 Task: Find connections with filter location Quanzhou with filter topic #Travellingwith filter profile language Spanish with filter current company Accelya Group with filter school B. M. S. College of Engineering with filter industry Tobacco Manufacturing with filter service category iOS Development with filter keywords title Director of Inside Sales
Action: Mouse moved to (151, 216)
Screenshot: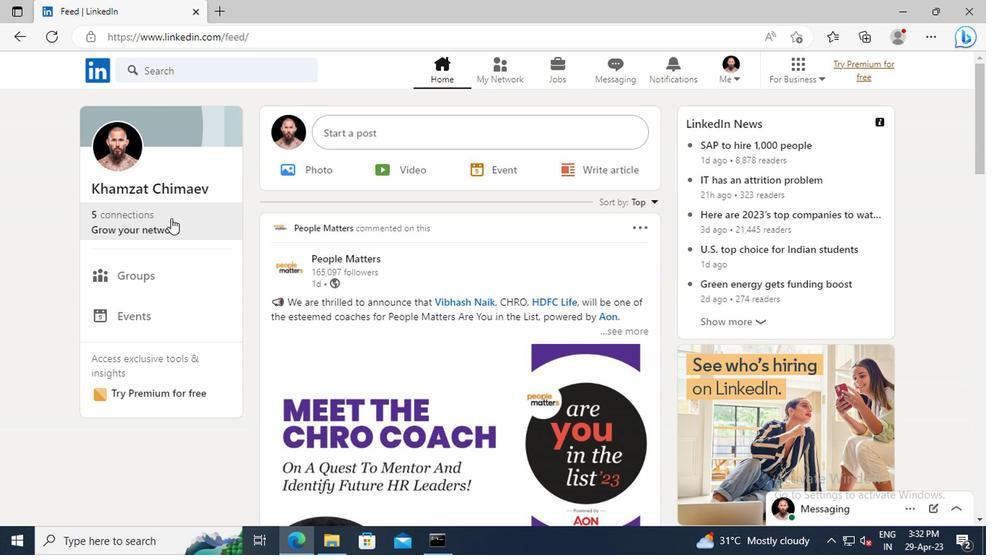 
Action: Mouse pressed left at (151, 216)
Screenshot: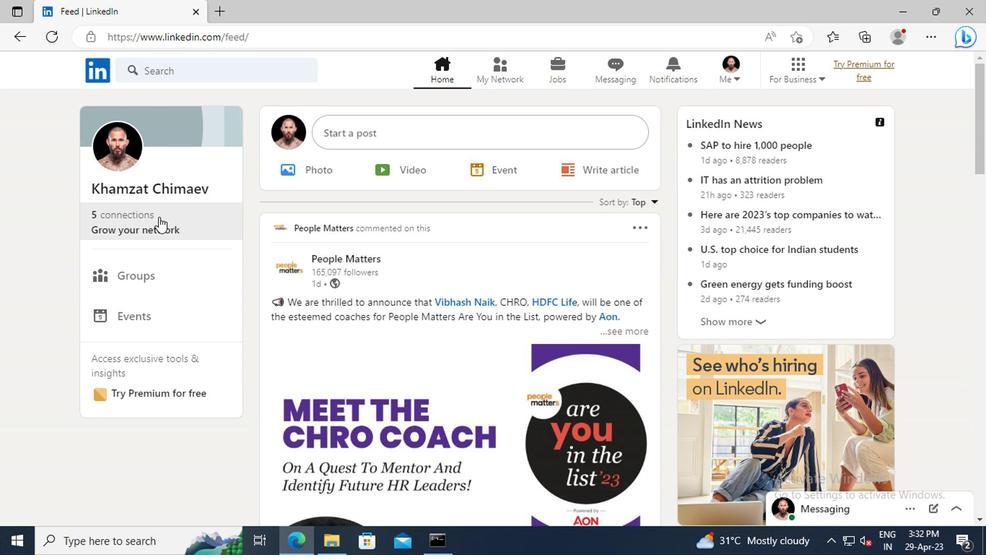 
Action: Mouse moved to (160, 155)
Screenshot: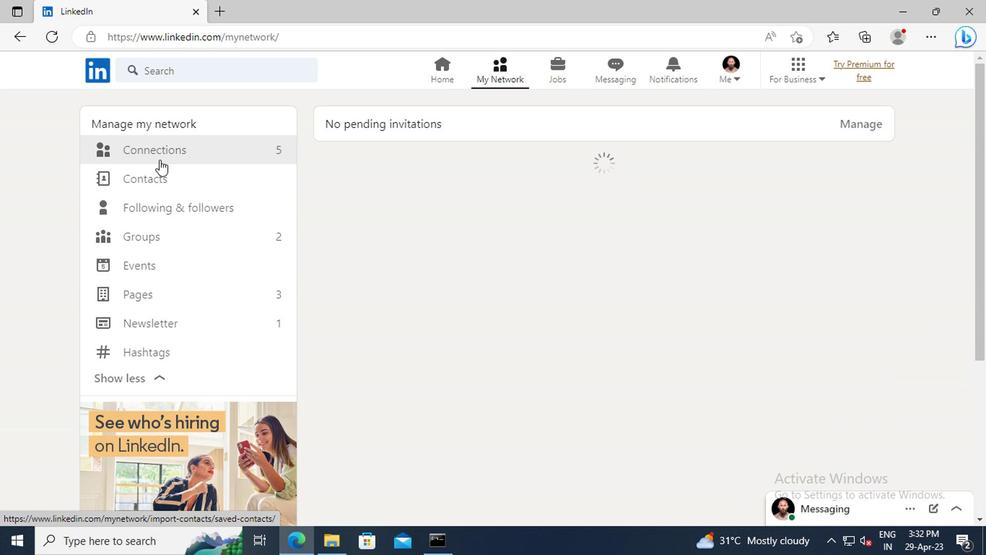 
Action: Mouse pressed left at (160, 155)
Screenshot: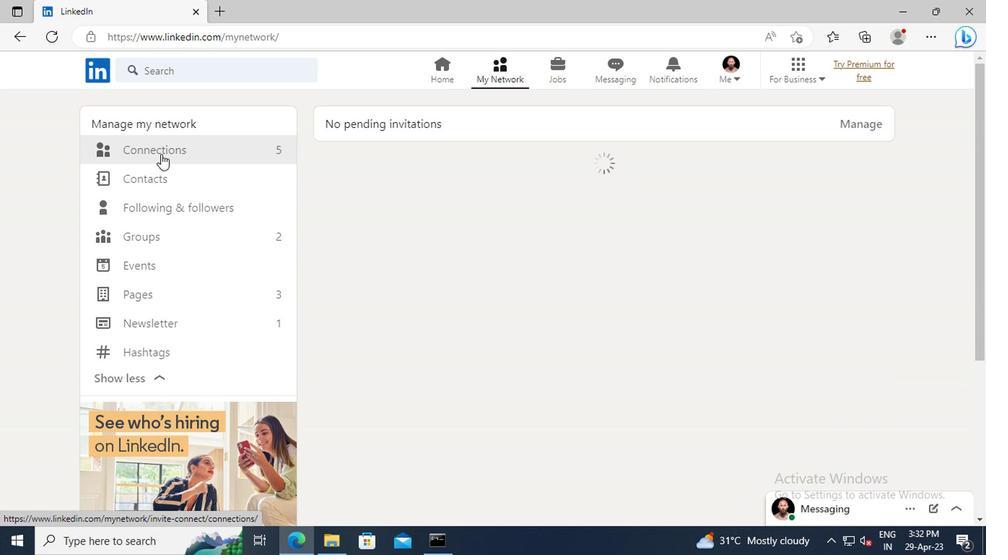 
Action: Mouse moved to (572, 151)
Screenshot: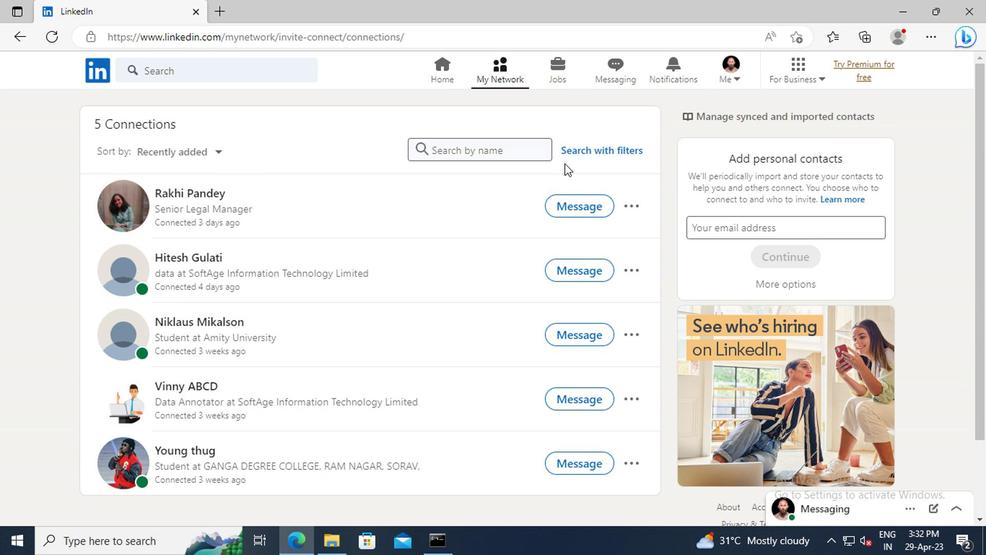 
Action: Mouse pressed left at (572, 151)
Screenshot: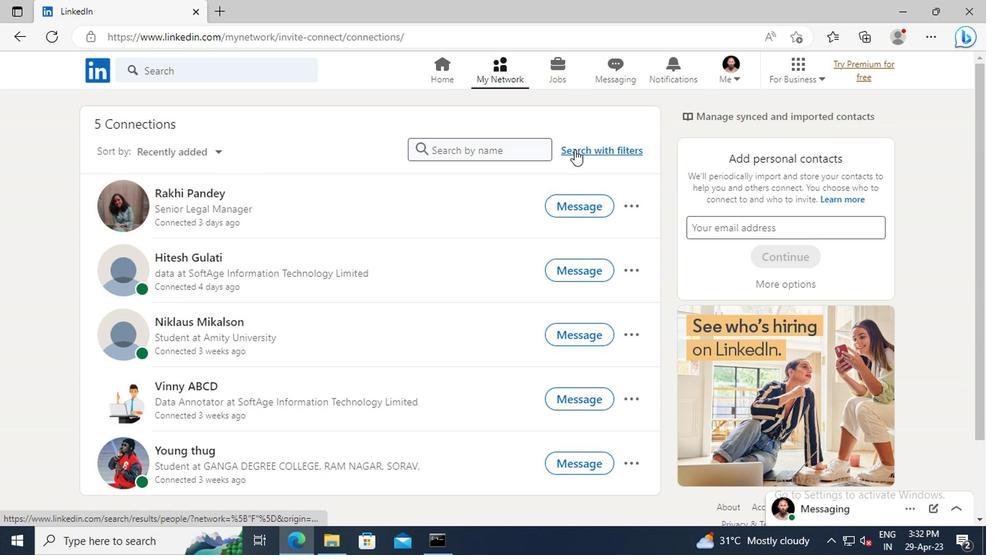 
Action: Mouse moved to (547, 113)
Screenshot: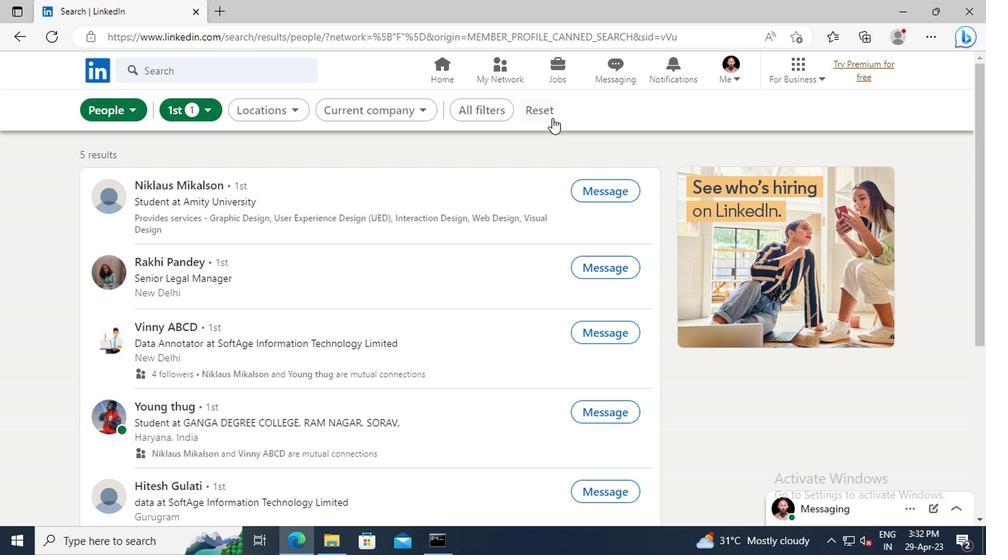 
Action: Mouse pressed left at (547, 113)
Screenshot: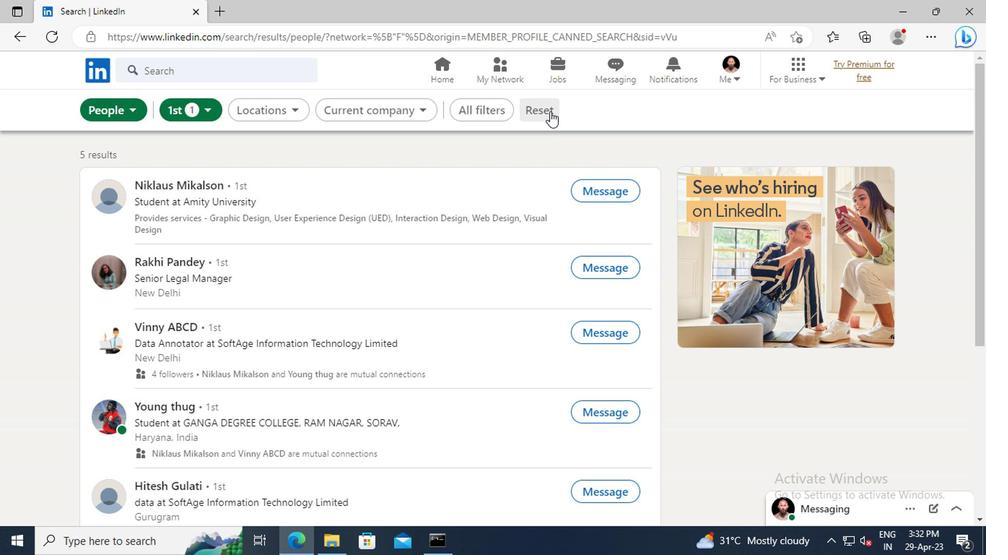
Action: Mouse moved to (521, 113)
Screenshot: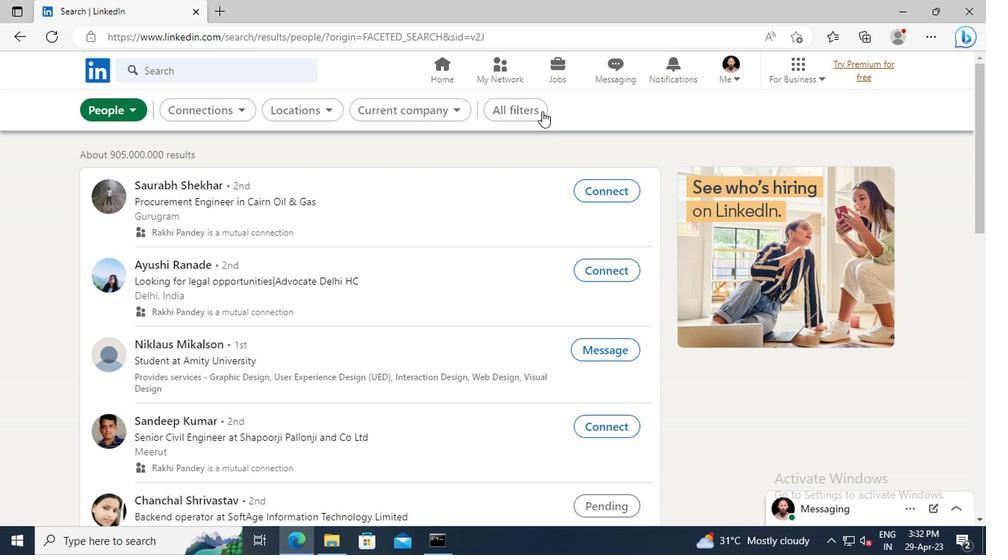 
Action: Mouse pressed left at (521, 113)
Screenshot: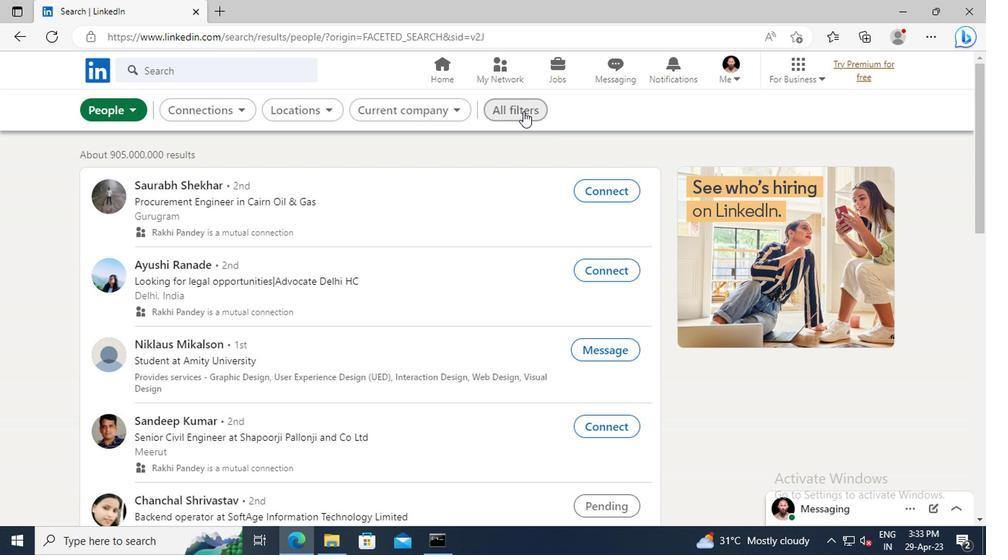 
Action: Mouse moved to (851, 249)
Screenshot: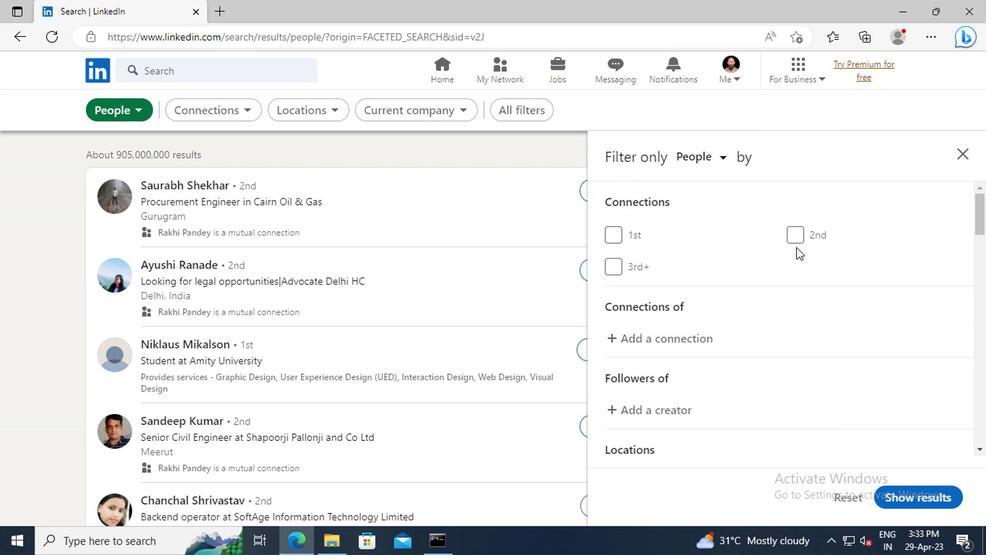 
Action: Mouse scrolled (851, 249) with delta (0, 0)
Screenshot: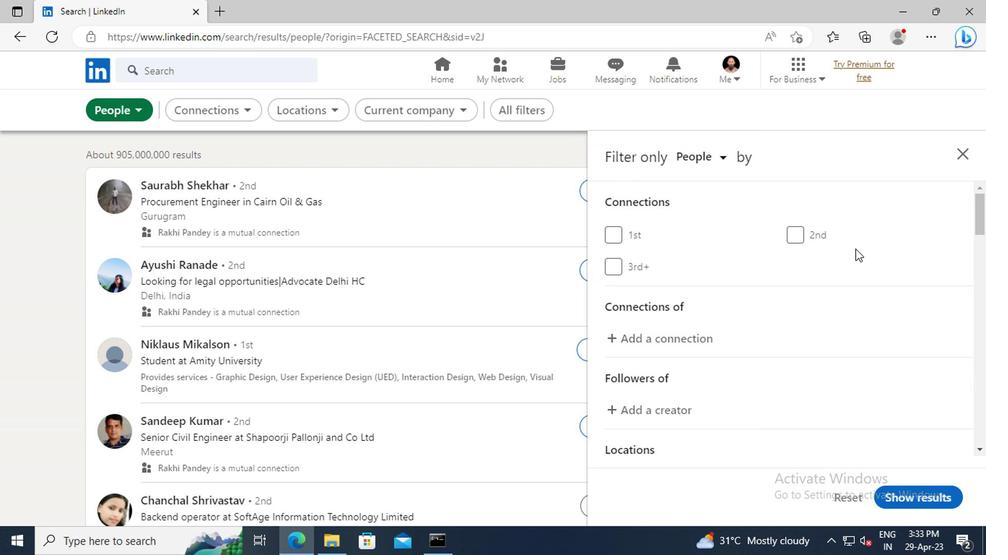 
Action: Mouse scrolled (851, 249) with delta (0, 0)
Screenshot: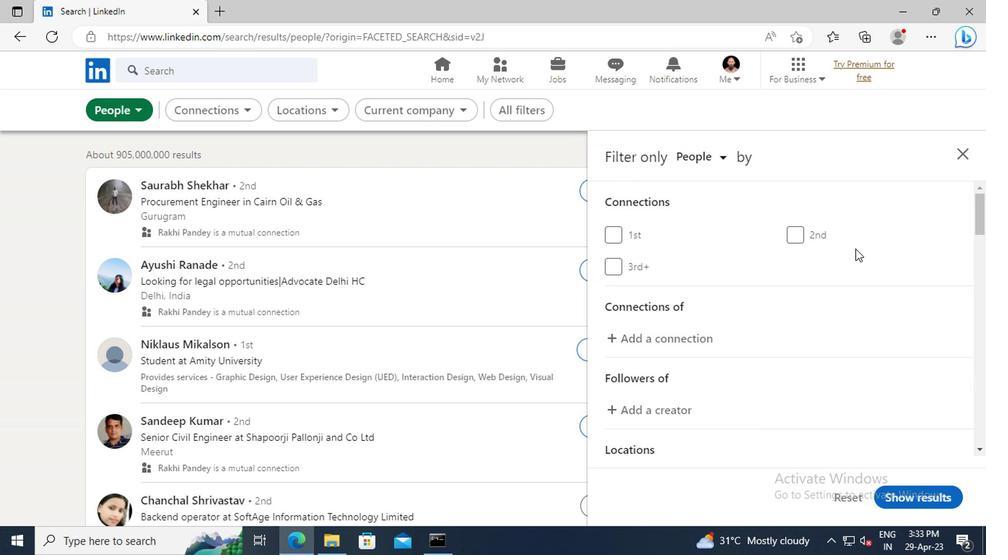 
Action: Mouse scrolled (851, 249) with delta (0, 0)
Screenshot: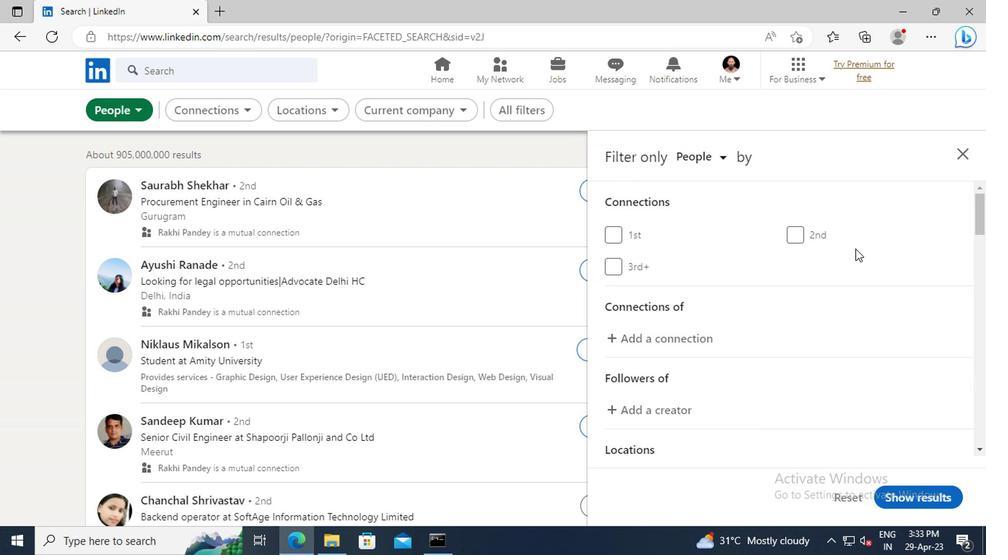 
Action: Mouse scrolled (851, 249) with delta (0, 0)
Screenshot: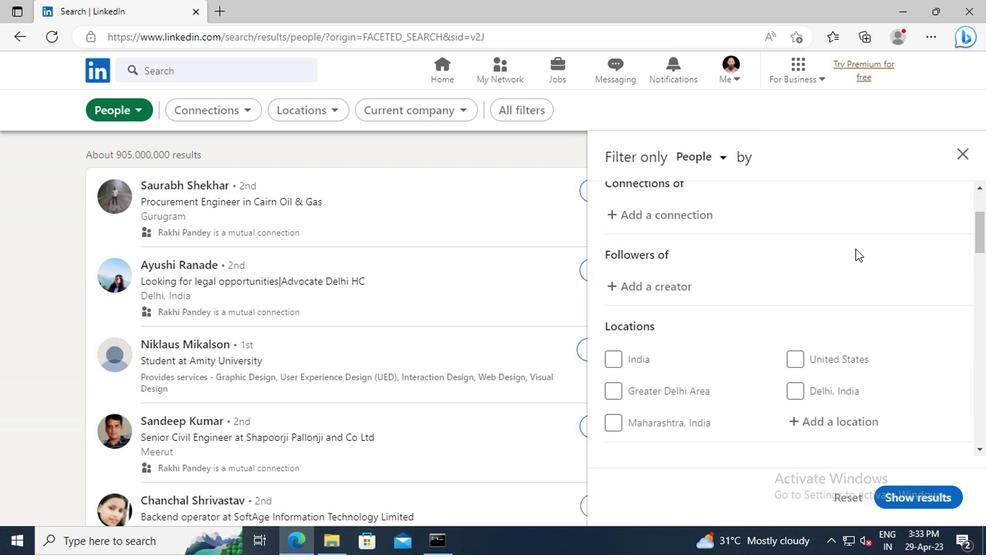 
Action: Mouse scrolled (851, 249) with delta (0, 0)
Screenshot: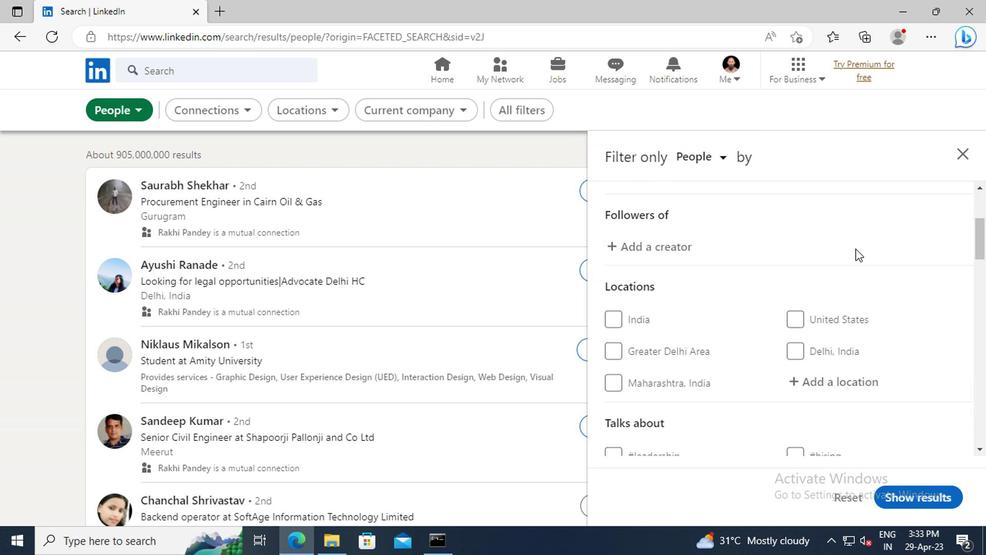 
Action: Mouse scrolled (851, 249) with delta (0, 0)
Screenshot: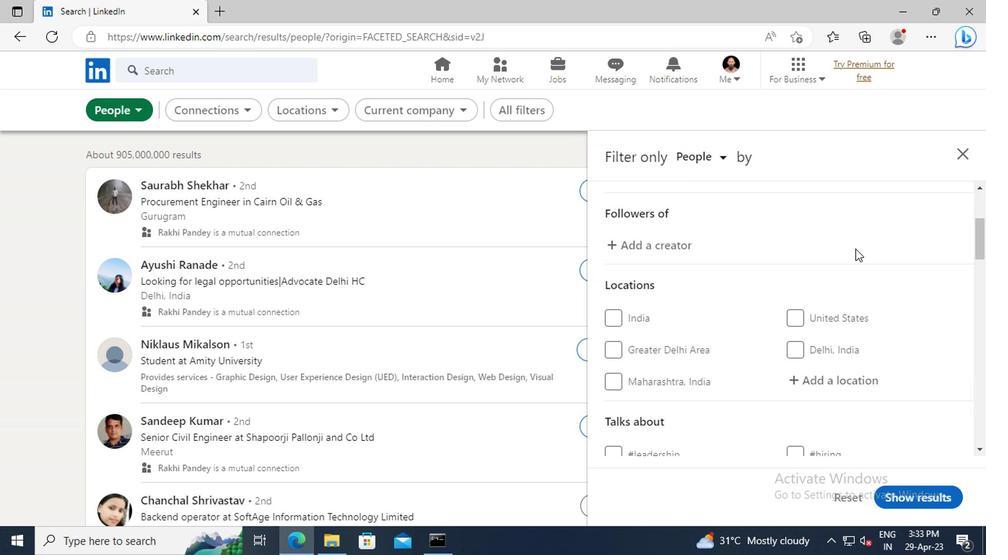 
Action: Mouse moved to (842, 294)
Screenshot: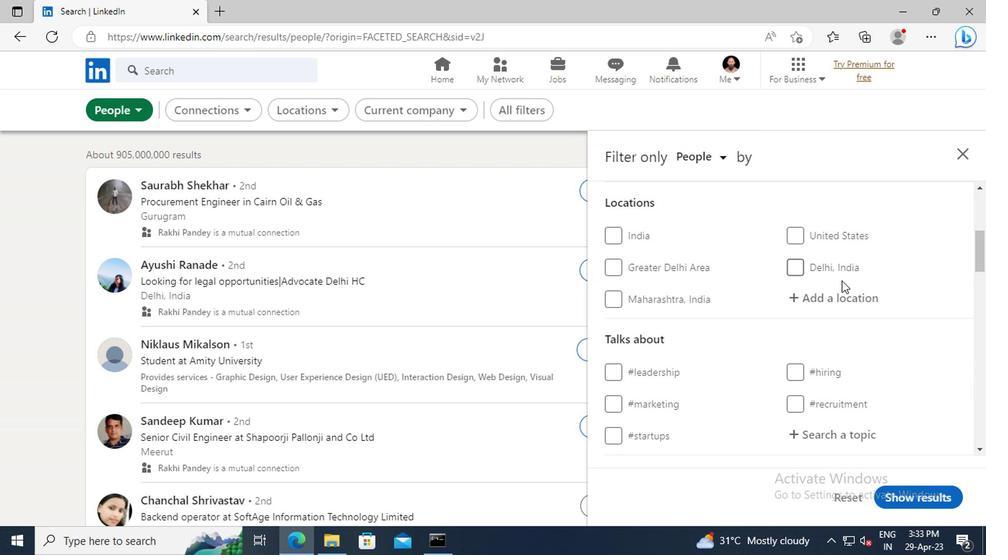 
Action: Mouse pressed left at (842, 294)
Screenshot: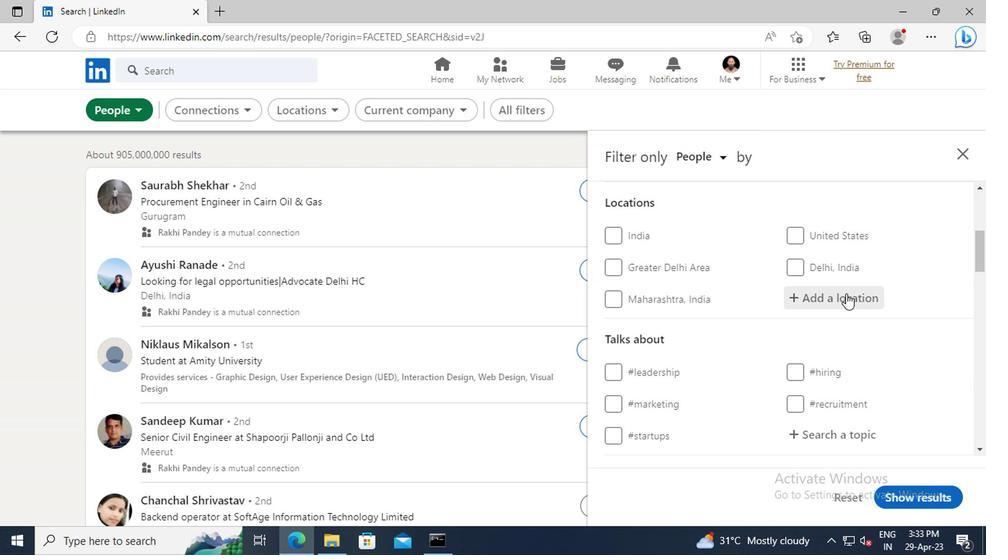 
Action: Key pressed <Key.shift>QUANZHOU
Screenshot: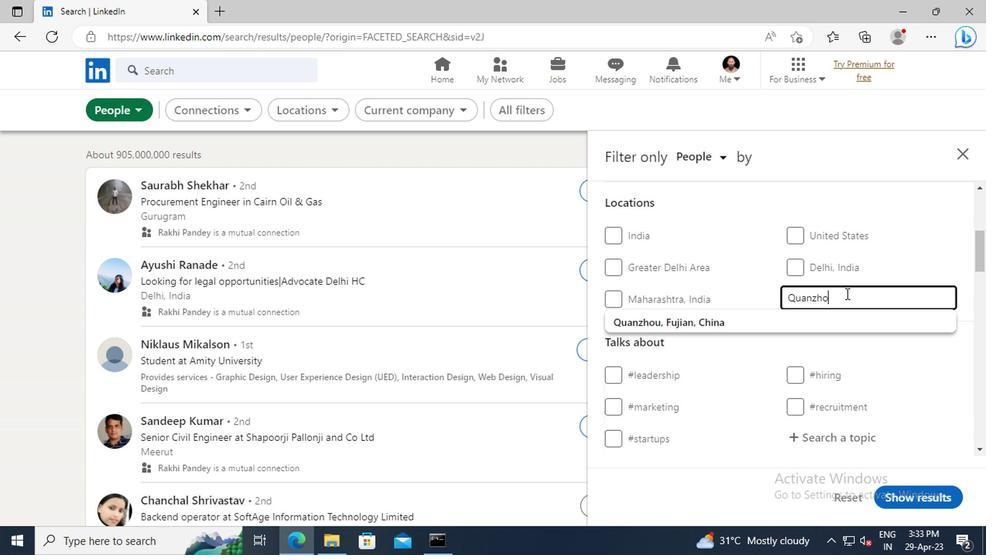 
Action: Mouse moved to (817, 323)
Screenshot: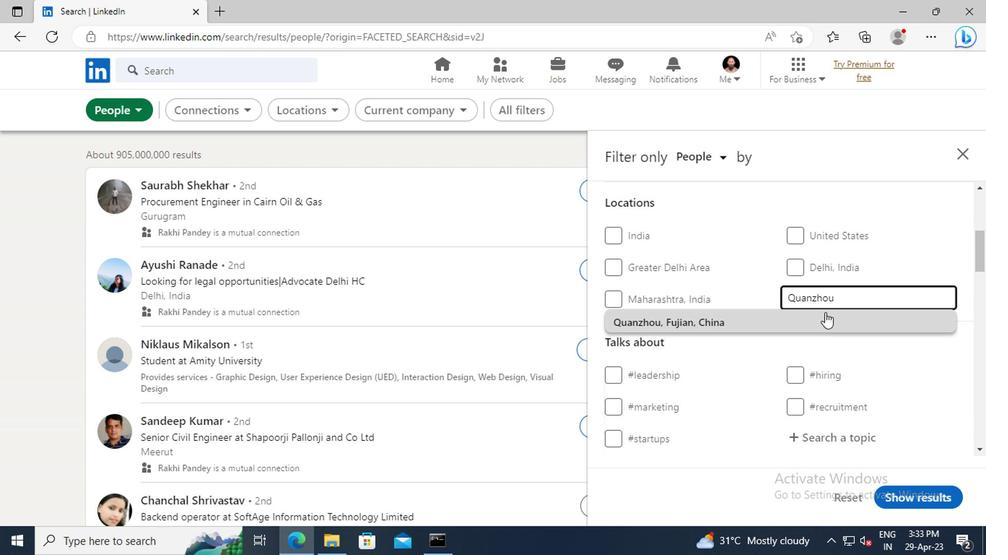 
Action: Mouse pressed left at (817, 323)
Screenshot: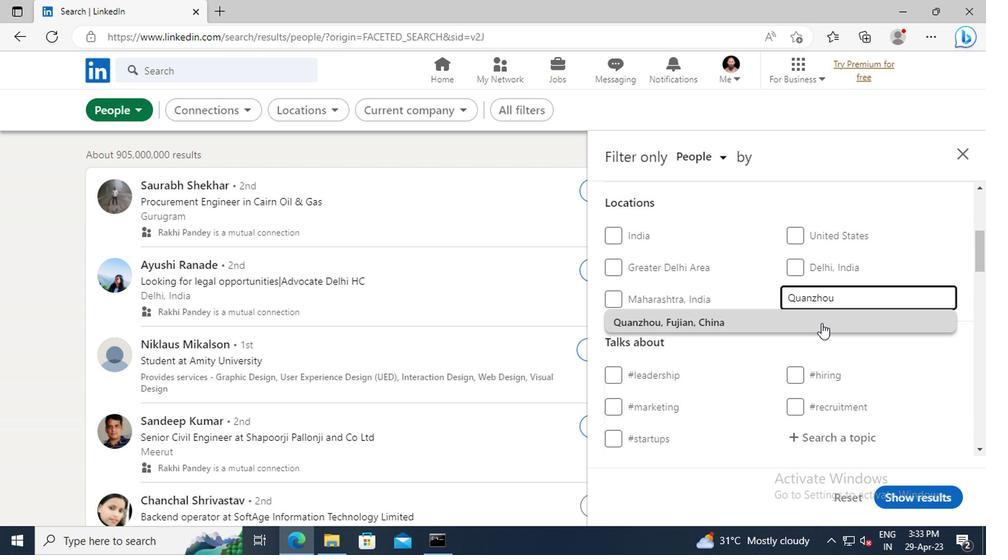 
Action: Mouse scrolled (817, 323) with delta (0, 0)
Screenshot: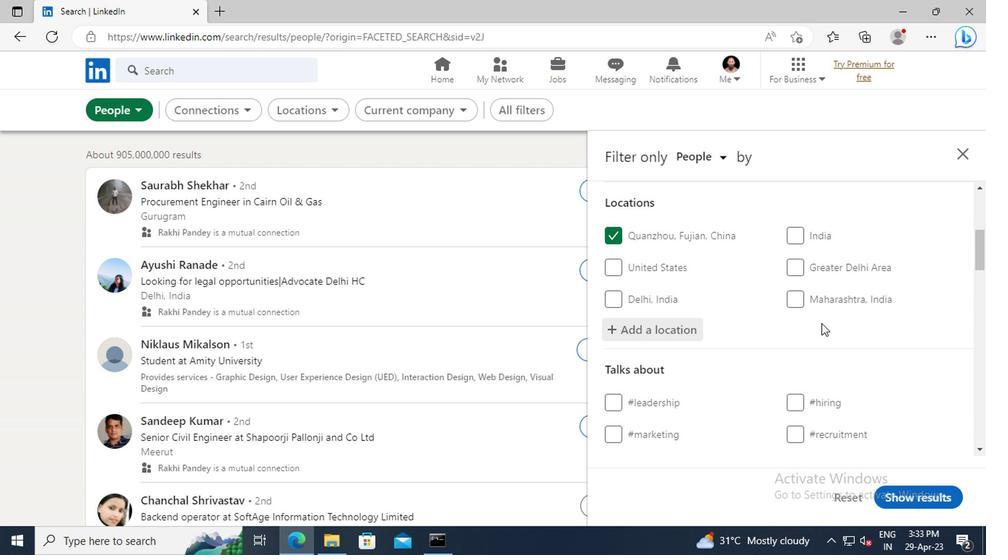 
Action: Mouse scrolled (817, 323) with delta (0, 0)
Screenshot: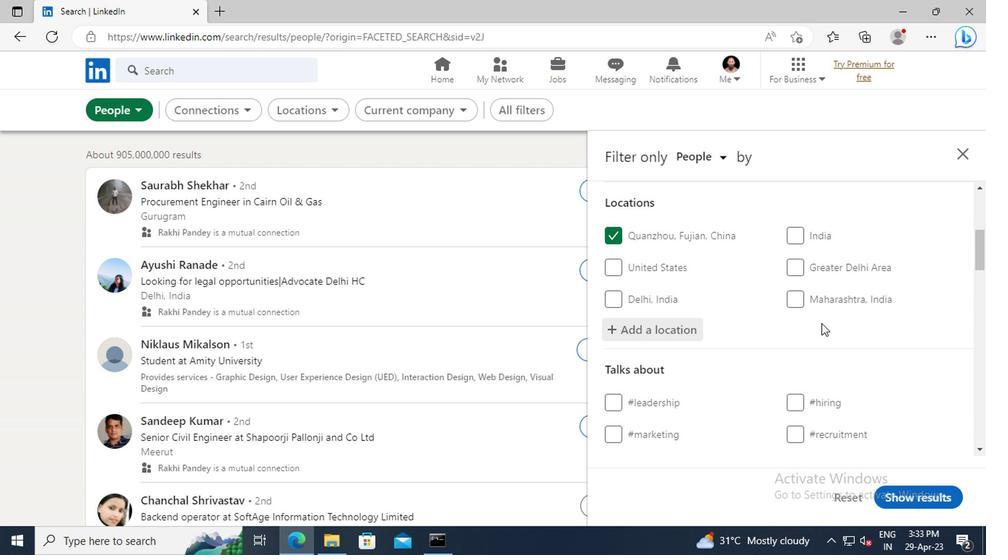 
Action: Mouse scrolled (817, 323) with delta (0, 0)
Screenshot: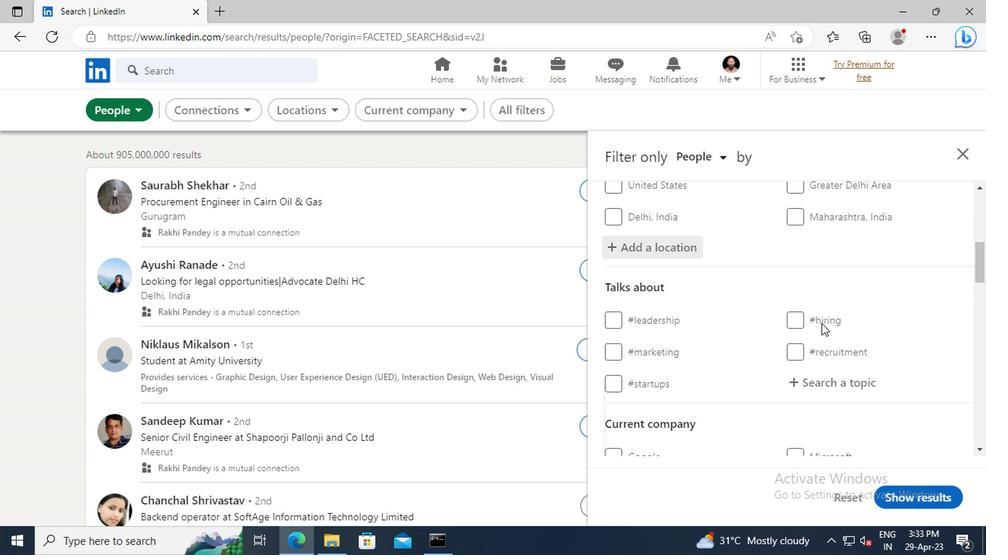 
Action: Mouse moved to (815, 336)
Screenshot: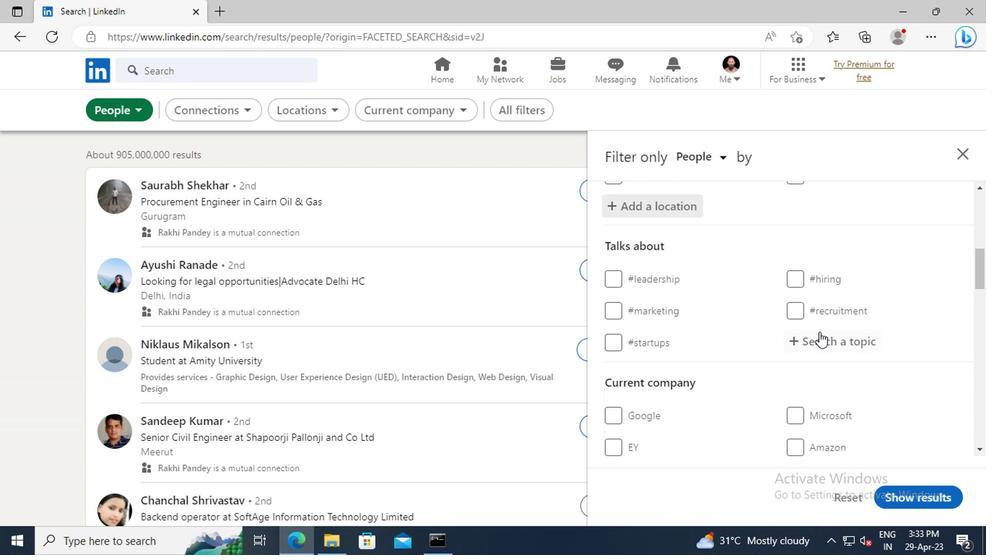 
Action: Mouse pressed left at (815, 336)
Screenshot: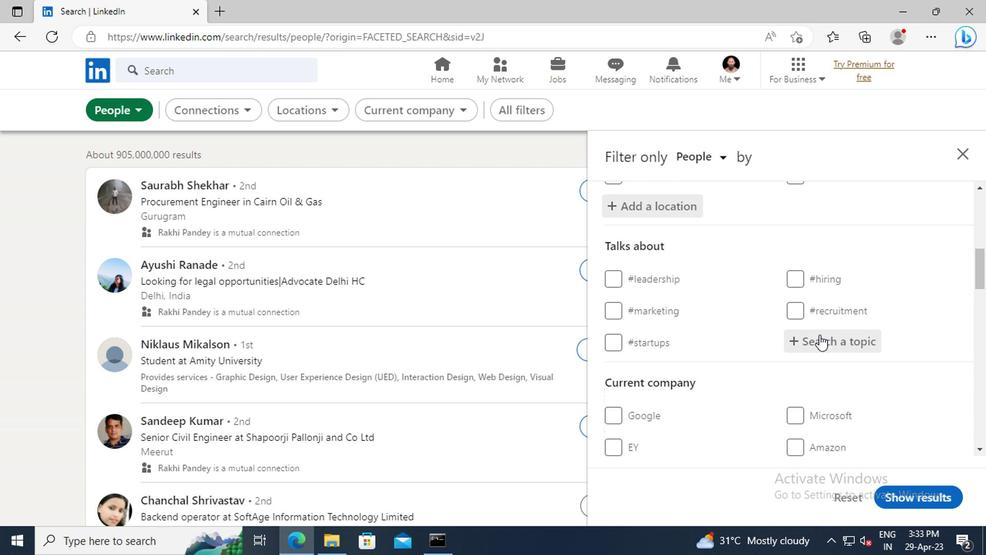 
Action: Key pressed <Key.shift>TRAVELLING
Screenshot: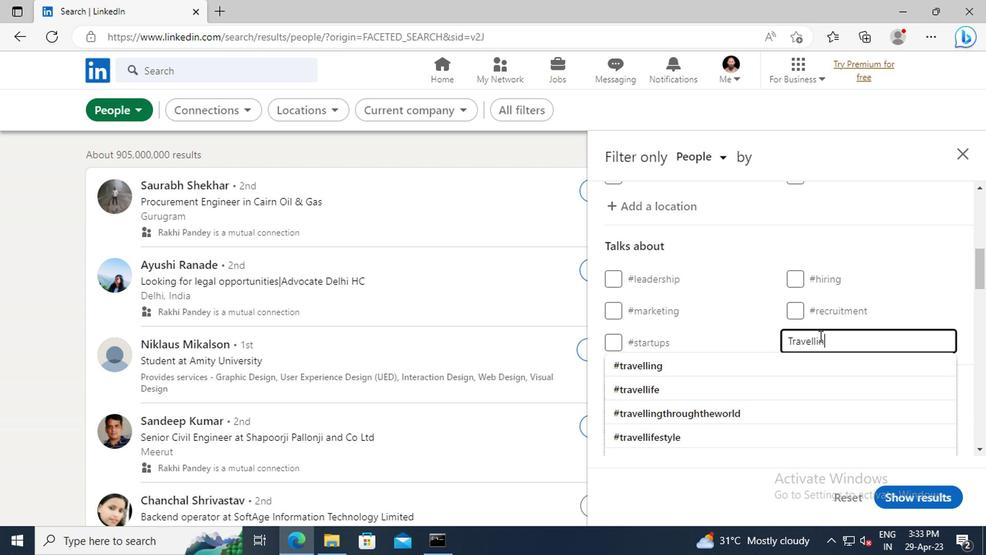 
Action: Mouse moved to (780, 356)
Screenshot: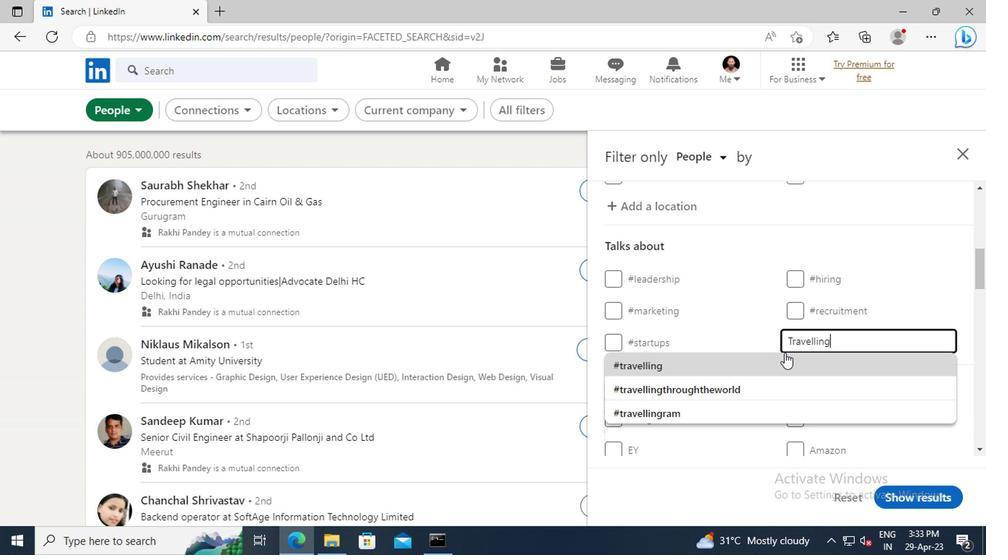 
Action: Mouse pressed left at (780, 356)
Screenshot: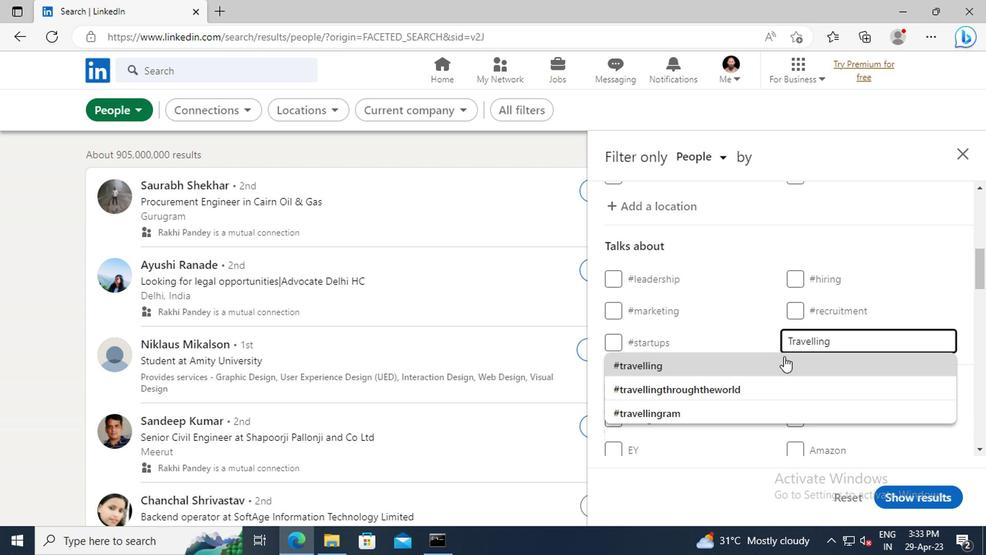 
Action: Mouse scrolled (780, 356) with delta (0, 0)
Screenshot: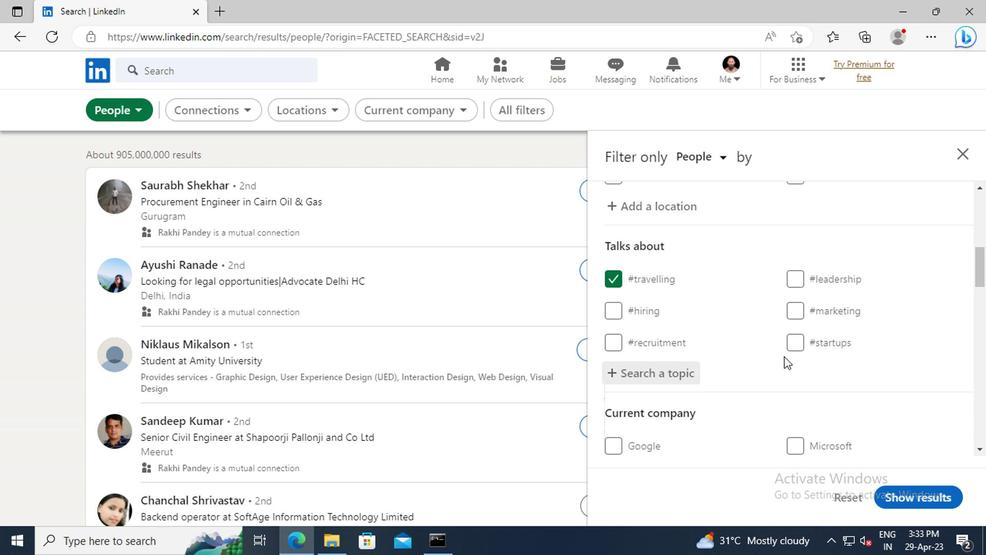 
Action: Mouse scrolled (780, 356) with delta (0, 0)
Screenshot: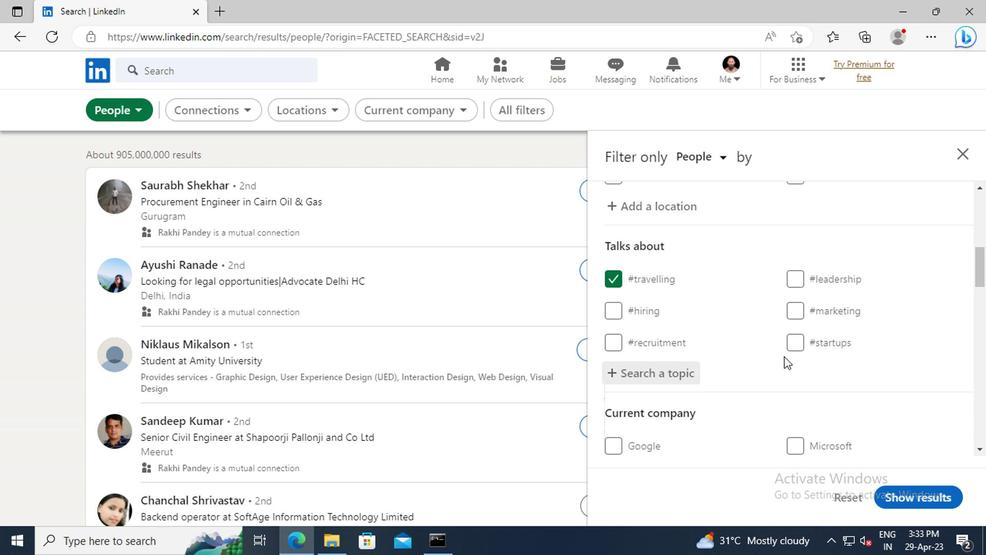 
Action: Mouse scrolled (780, 356) with delta (0, 0)
Screenshot: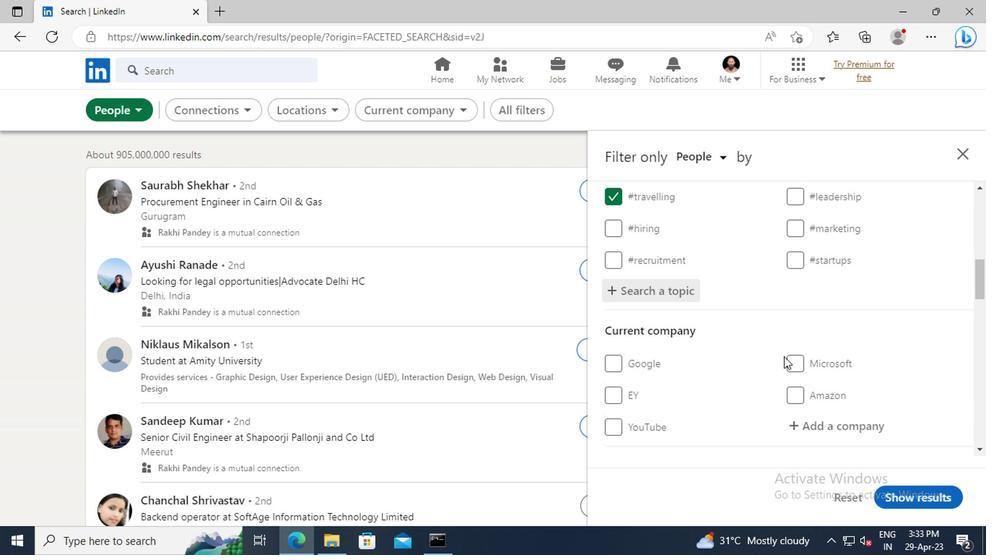 
Action: Mouse scrolled (780, 356) with delta (0, 0)
Screenshot: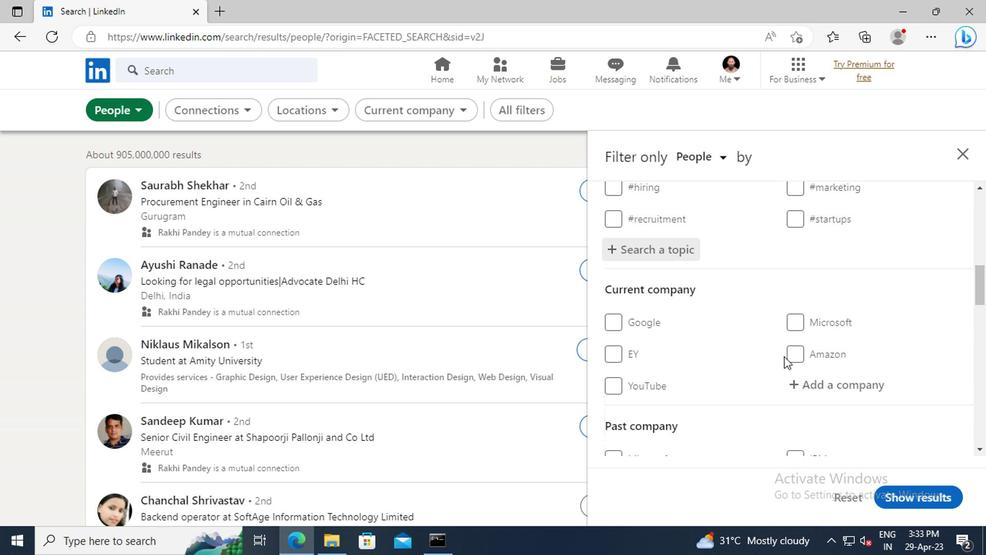 
Action: Mouse scrolled (780, 356) with delta (0, 0)
Screenshot: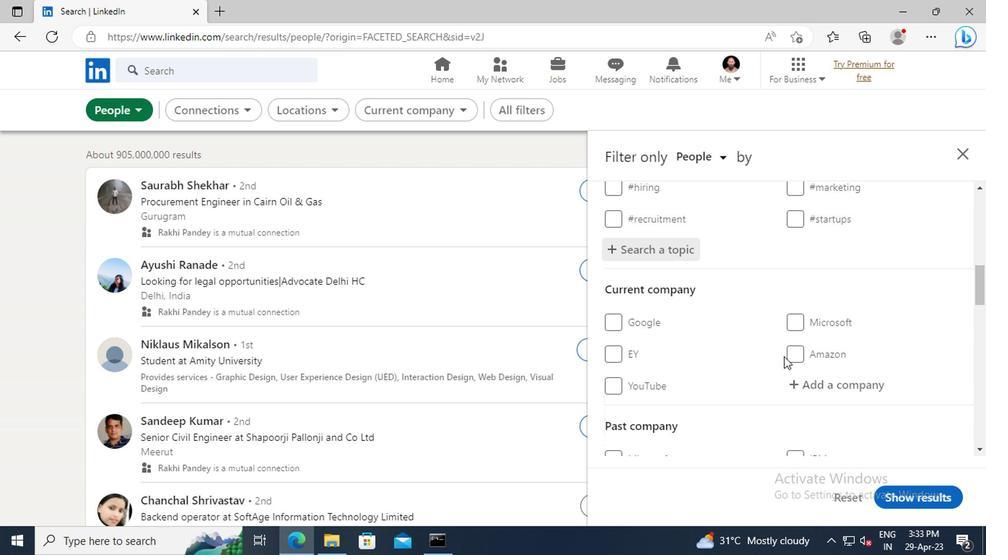 
Action: Mouse scrolled (780, 356) with delta (0, 0)
Screenshot: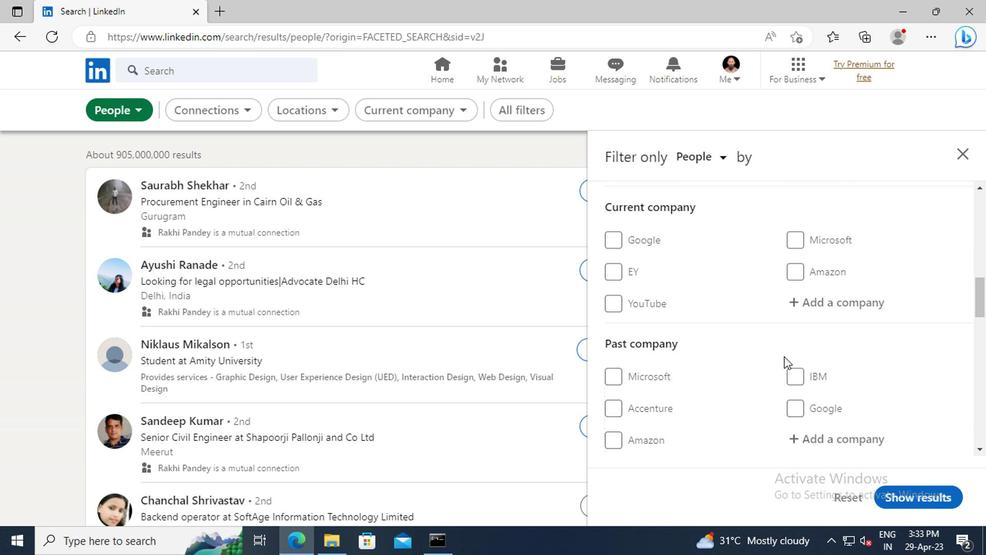 
Action: Mouse scrolled (780, 356) with delta (0, 0)
Screenshot: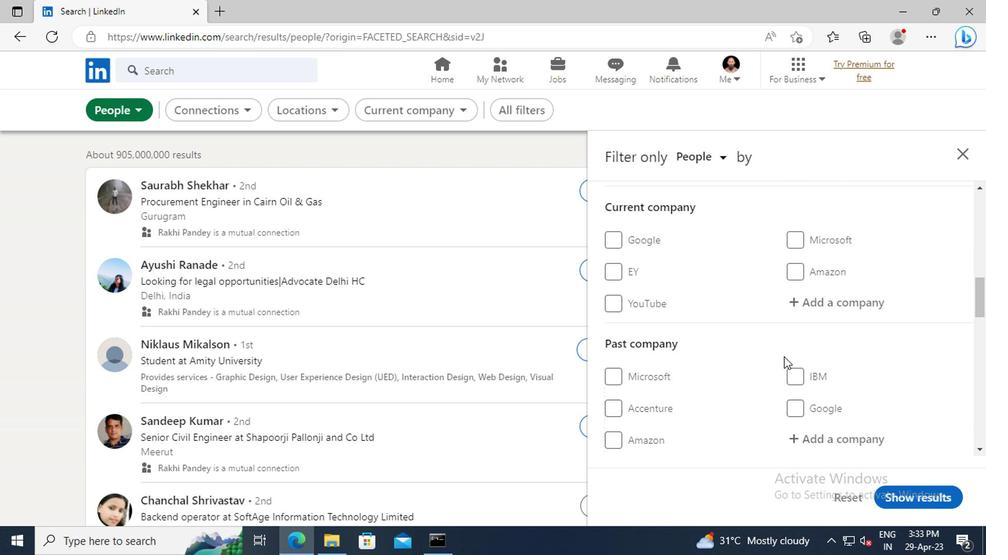 
Action: Mouse scrolled (780, 356) with delta (0, 0)
Screenshot: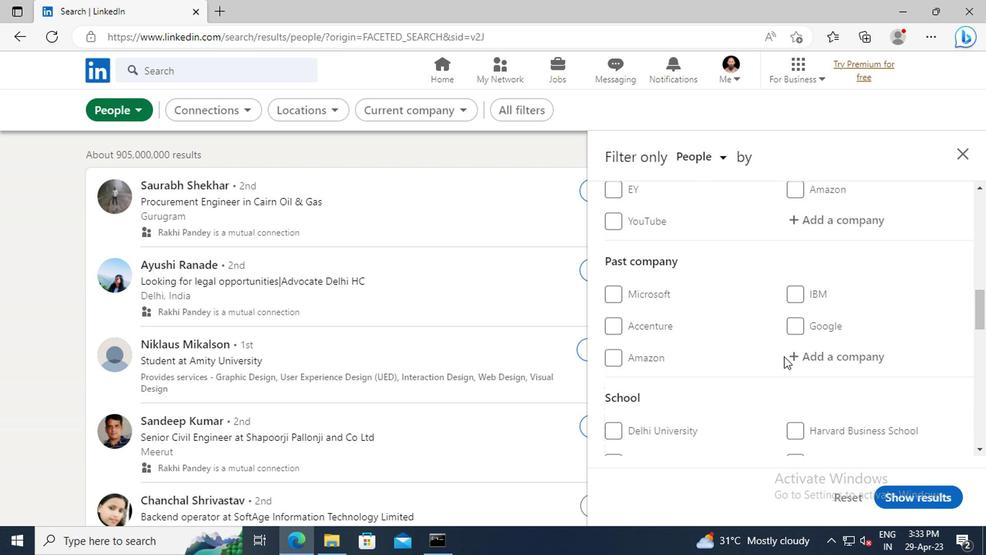 
Action: Mouse scrolled (780, 356) with delta (0, 0)
Screenshot: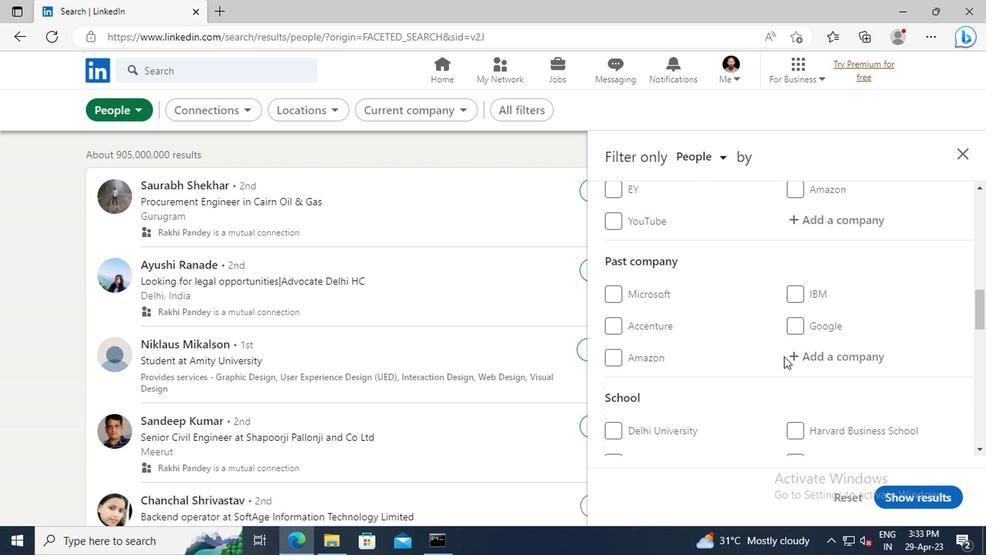 
Action: Mouse scrolled (780, 356) with delta (0, 0)
Screenshot: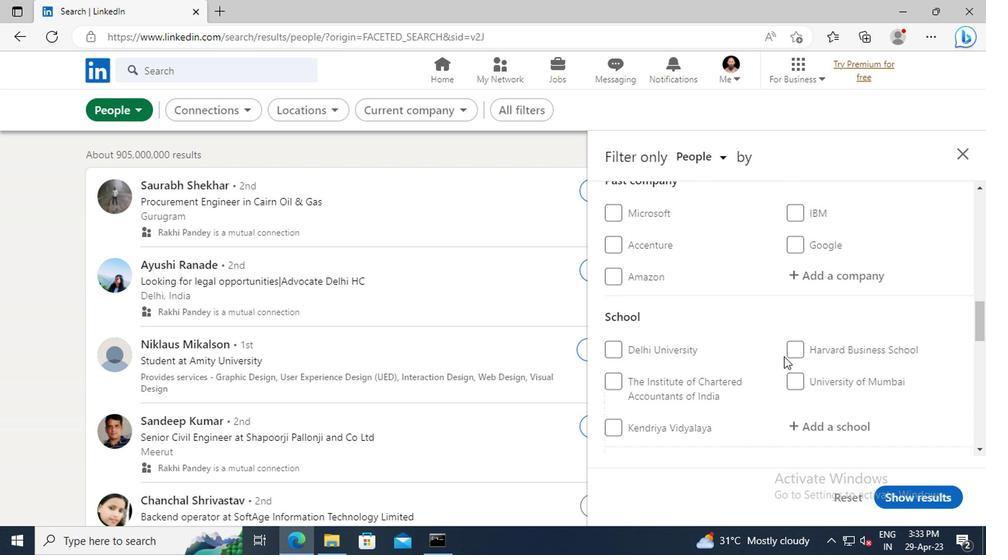 
Action: Mouse scrolled (780, 356) with delta (0, 0)
Screenshot: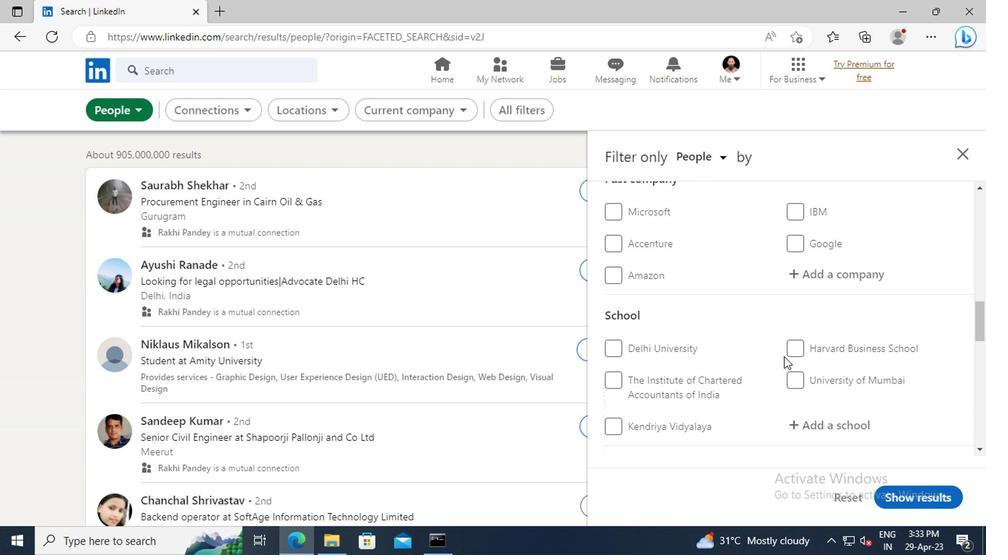 
Action: Mouse scrolled (780, 356) with delta (0, 0)
Screenshot: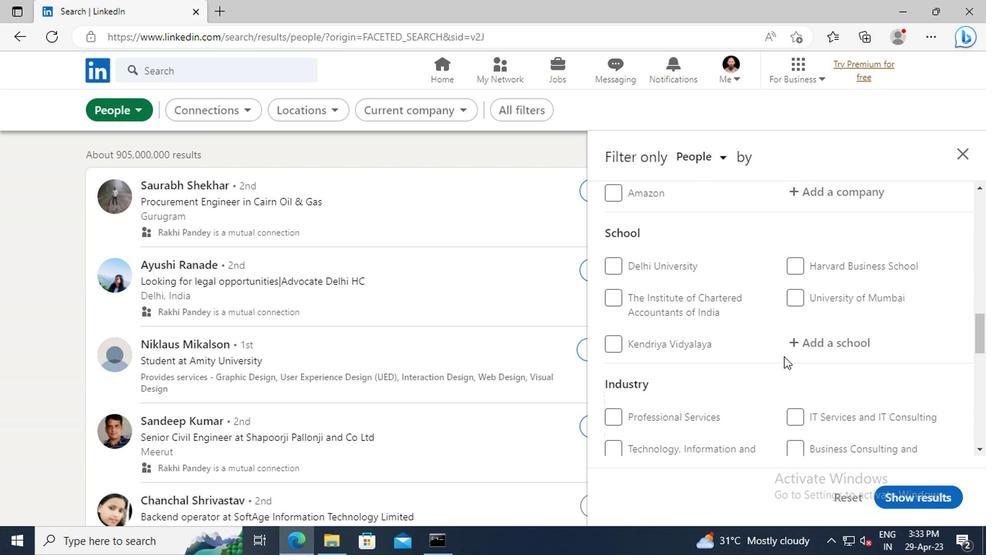 
Action: Mouse scrolled (780, 356) with delta (0, 0)
Screenshot: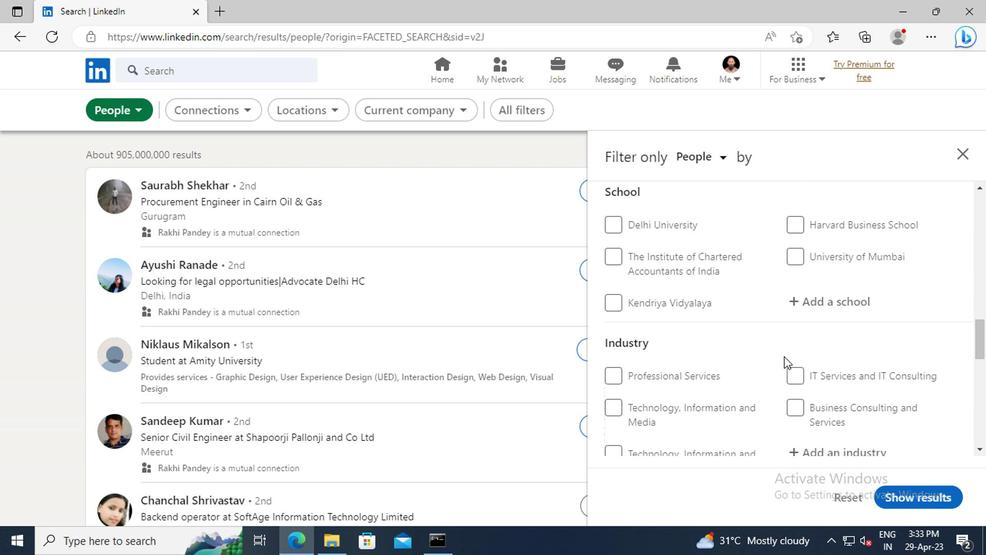 
Action: Mouse scrolled (780, 356) with delta (0, 0)
Screenshot: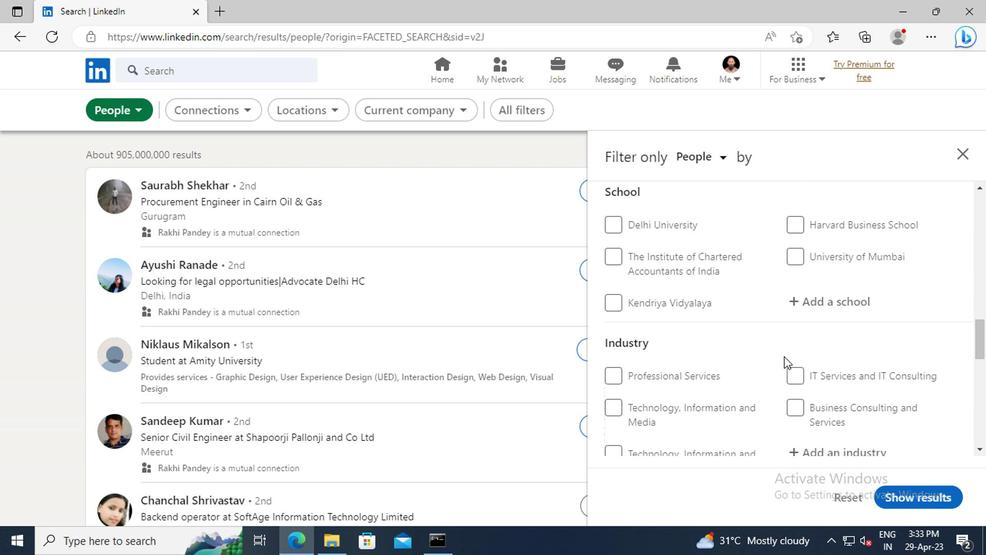 
Action: Mouse scrolled (780, 356) with delta (0, 0)
Screenshot: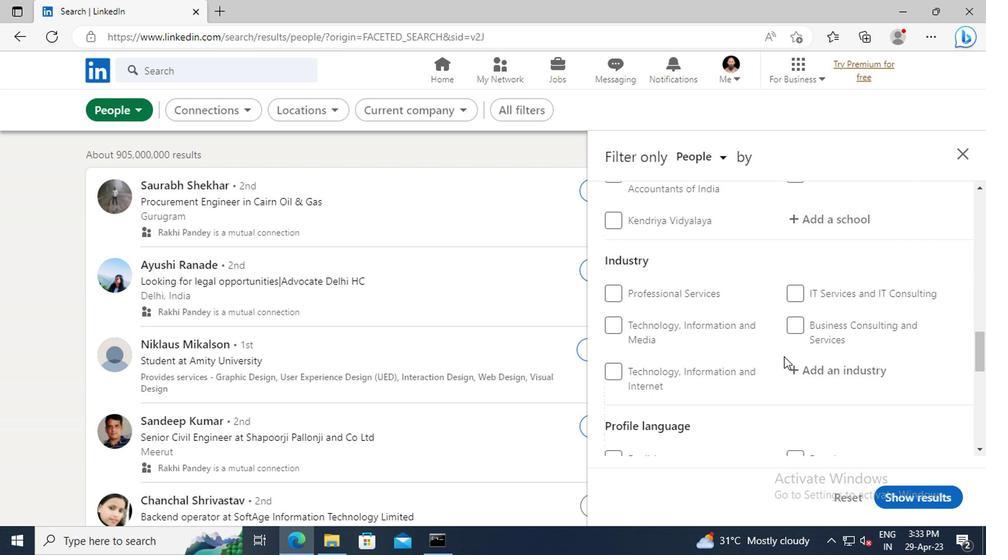 
Action: Mouse scrolled (780, 356) with delta (0, 0)
Screenshot: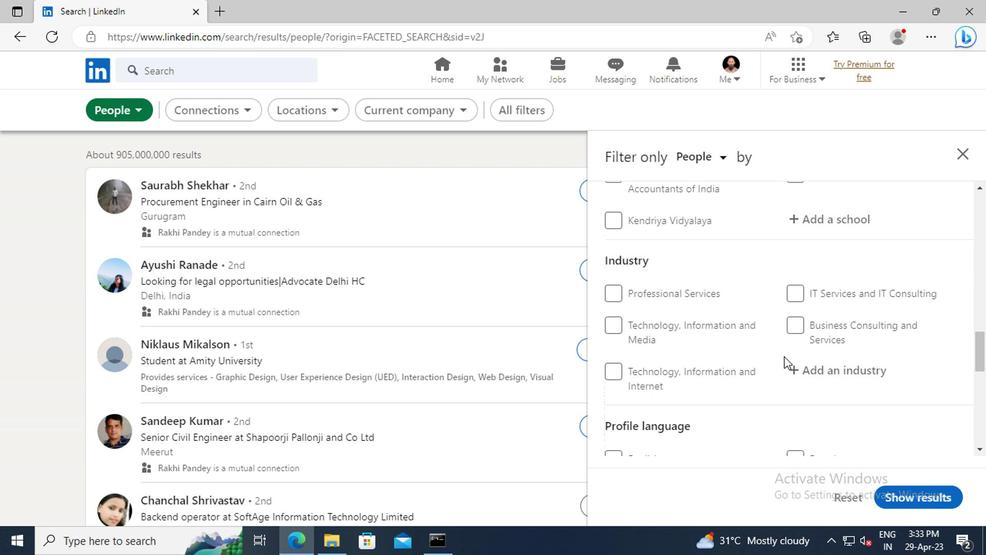 
Action: Mouse scrolled (780, 356) with delta (0, 0)
Screenshot: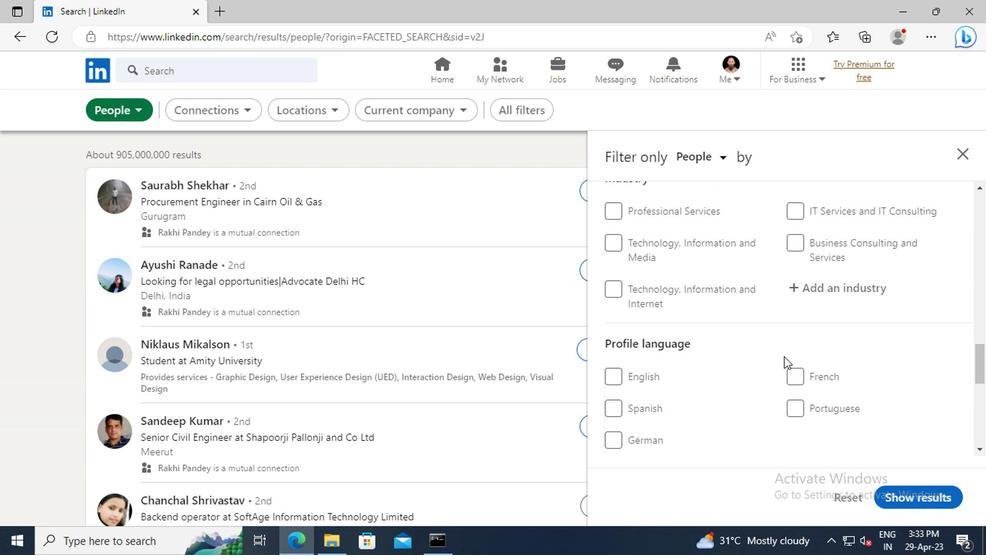 
Action: Mouse scrolled (780, 356) with delta (0, 0)
Screenshot: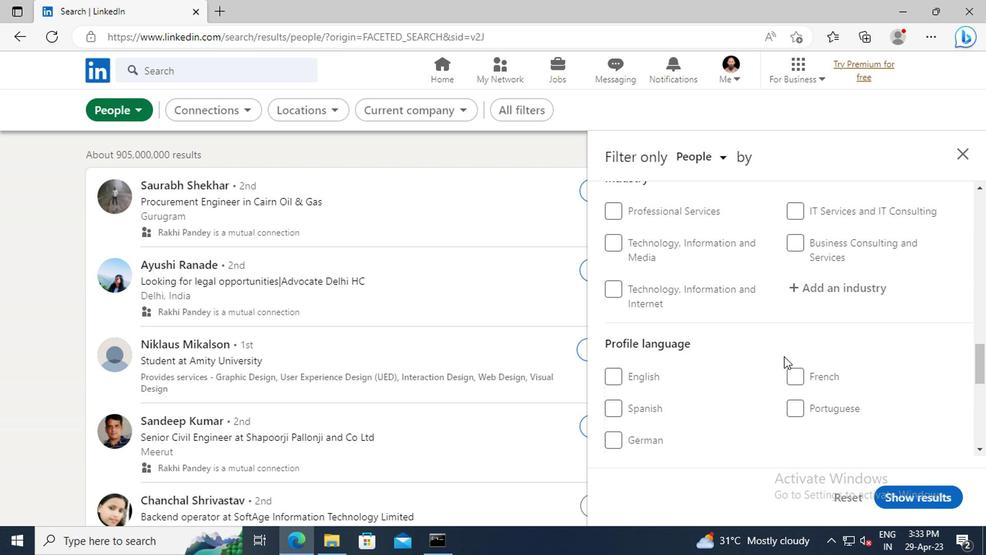 
Action: Mouse moved to (609, 327)
Screenshot: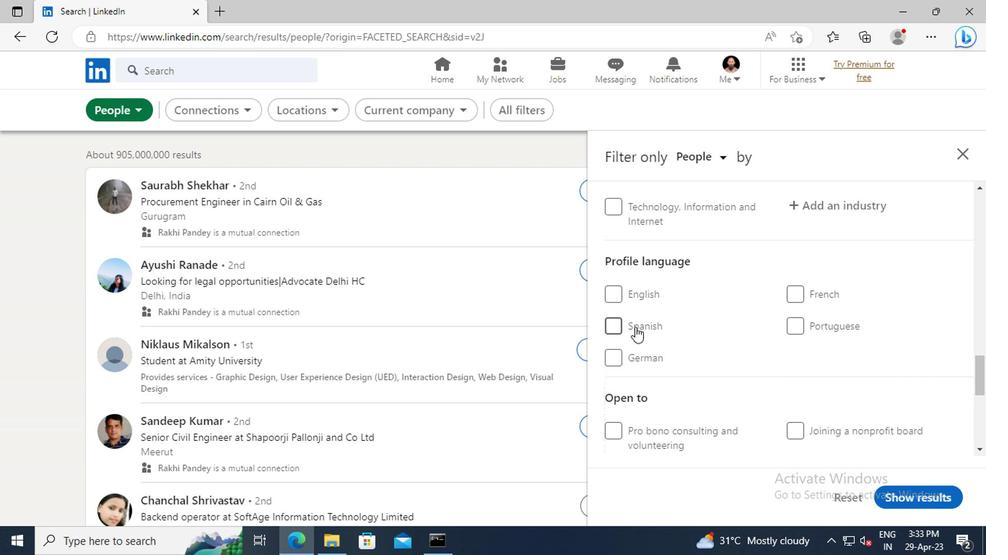 
Action: Mouse pressed left at (609, 327)
Screenshot: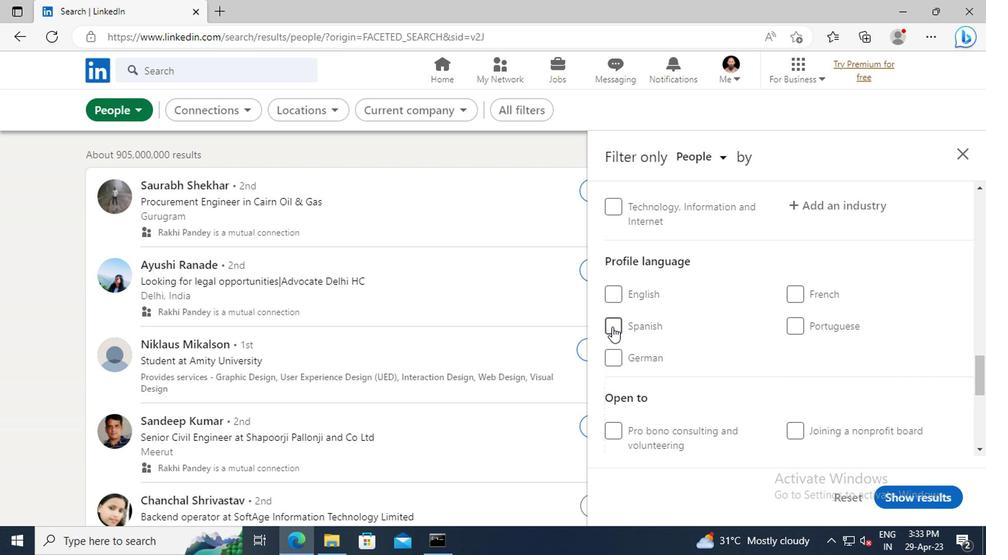 
Action: Mouse moved to (764, 325)
Screenshot: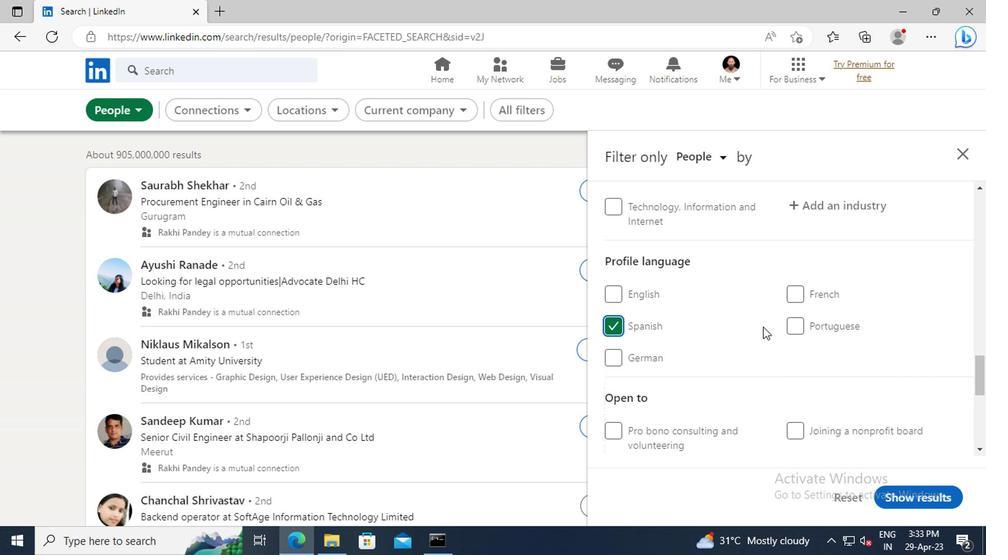 
Action: Mouse scrolled (764, 326) with delta (0, 1)
Screenshot: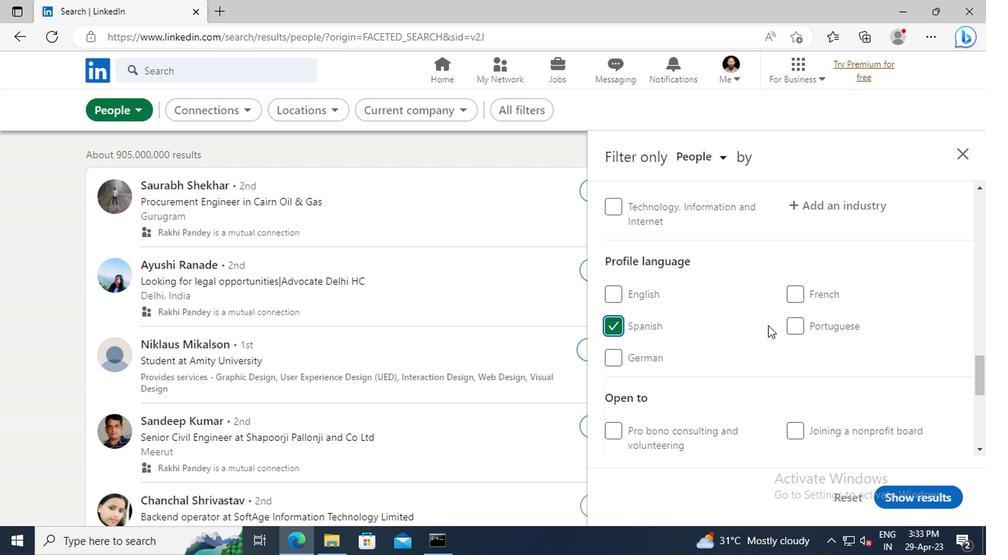 
Action: Mouse scrolled (764, 326) with delta (0, 1)
Screenshot: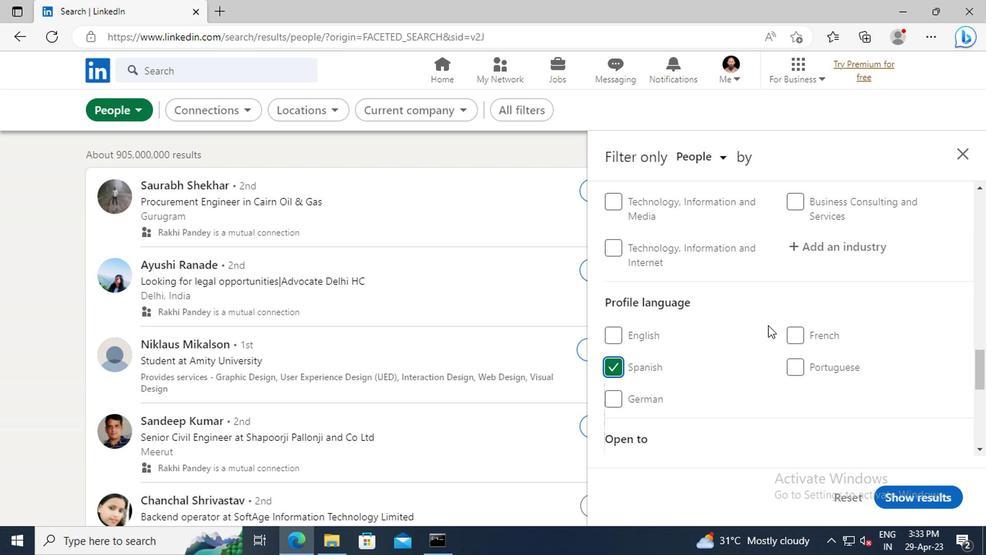 
Action: Mouse scrolled (764, 326) with delta (0, 1)
Screenshot: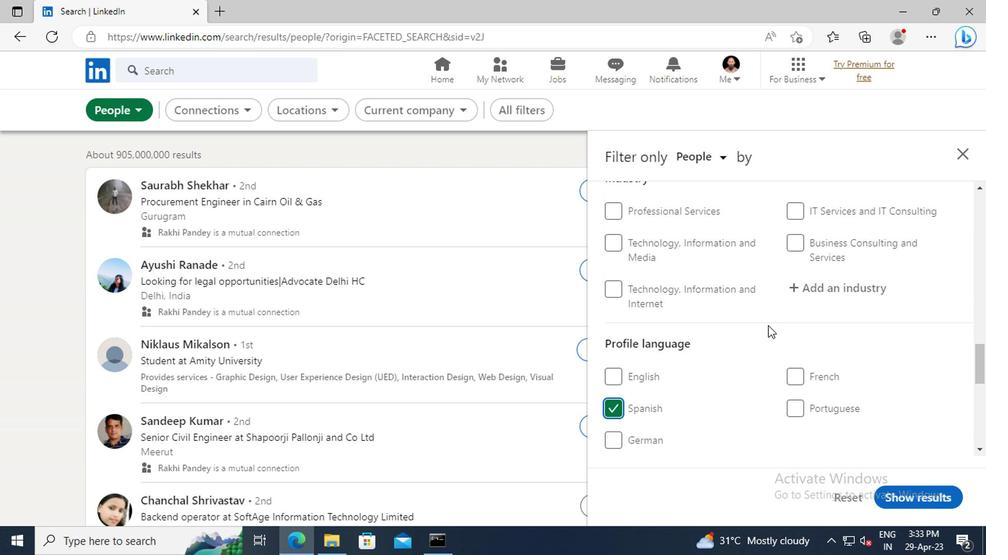 
Action: Mouse scrolled (764, 326) with delta (0, 1)
Screenshot: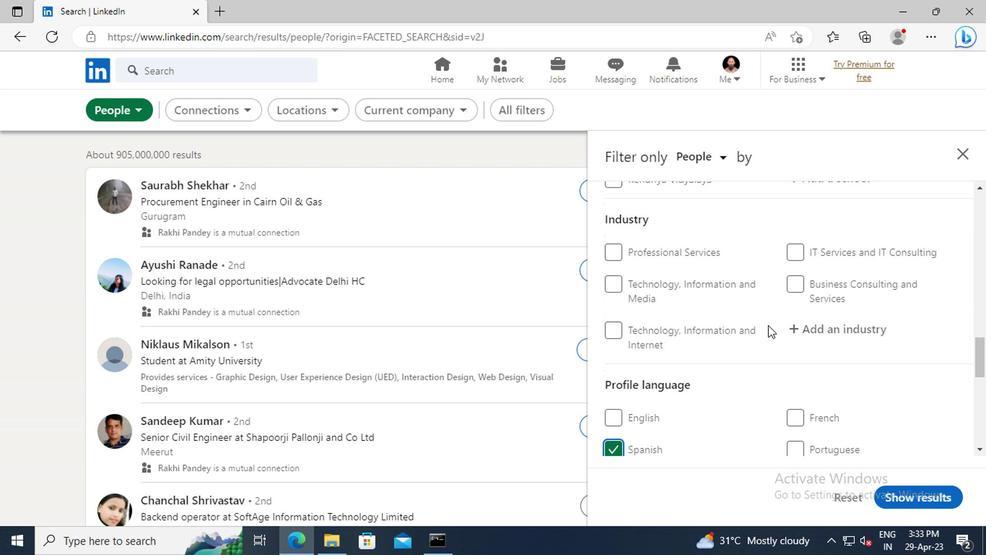 
Action: Mouse scrolled (764, 326) with delta (0, 1)
Screenshot: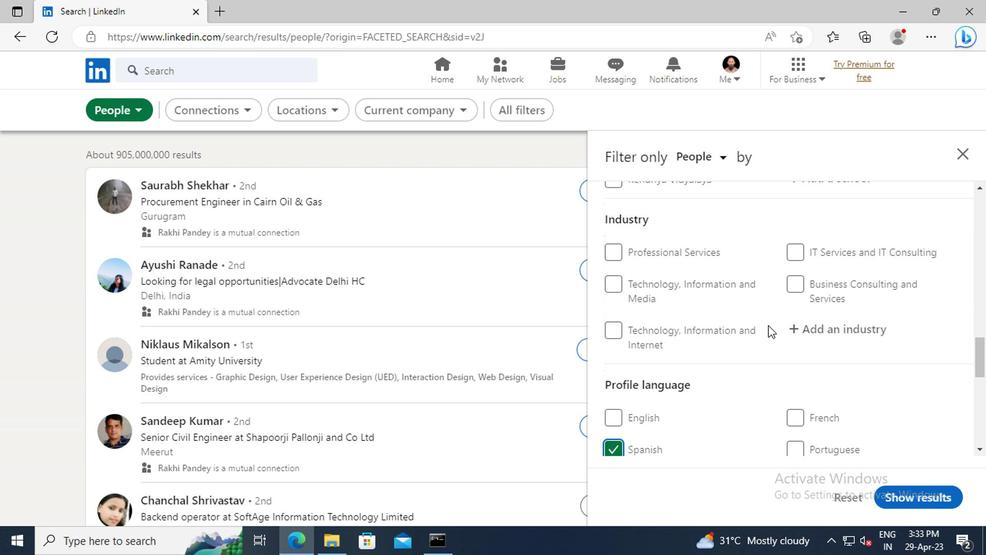 
Action: Mouse scrolled (764, 326) with delta (0, 1)
Screenshot: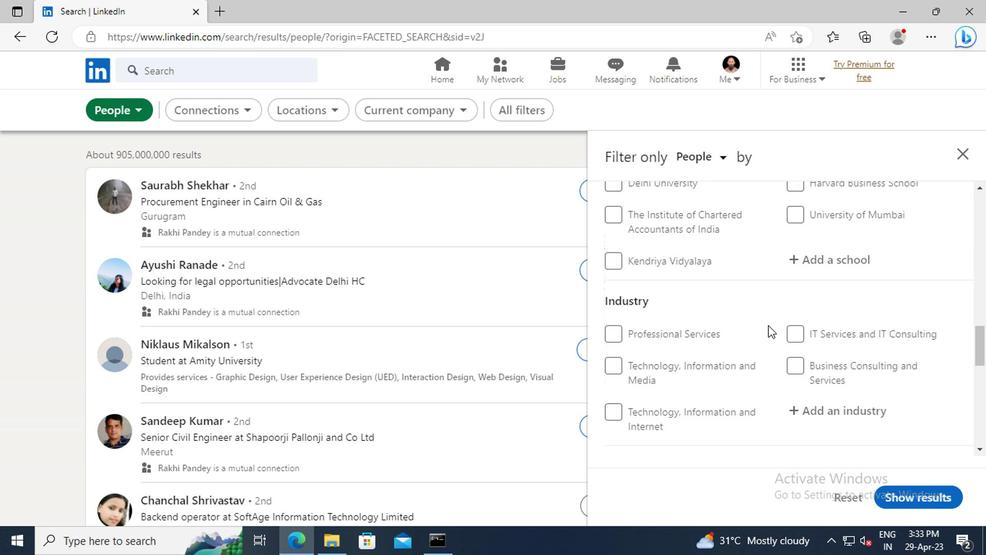 
Action: Mouse scrolled (764, 326) with delta (0, 1)
Screenshot: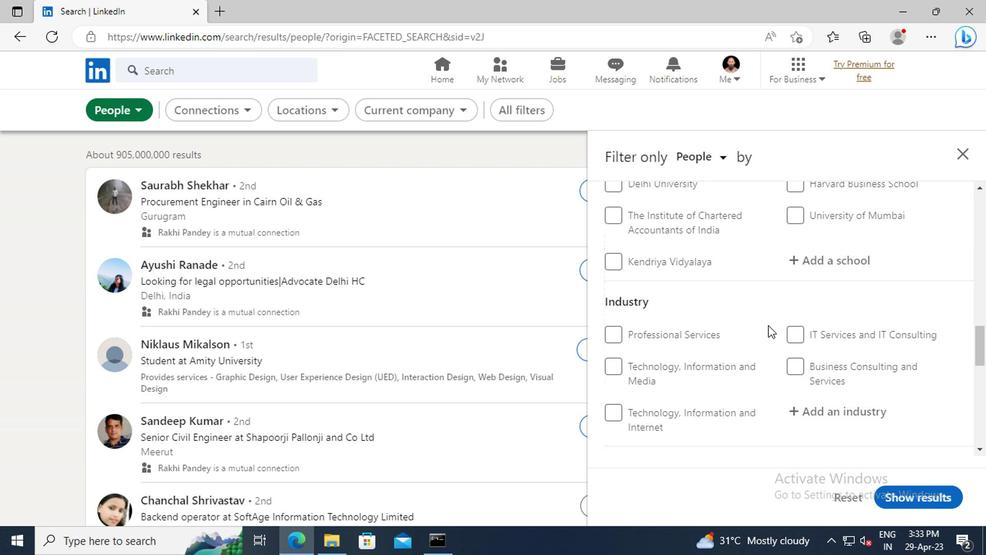 
Action: Mouse scrolled (764, 326) with delta (0, 1)
Screenshot: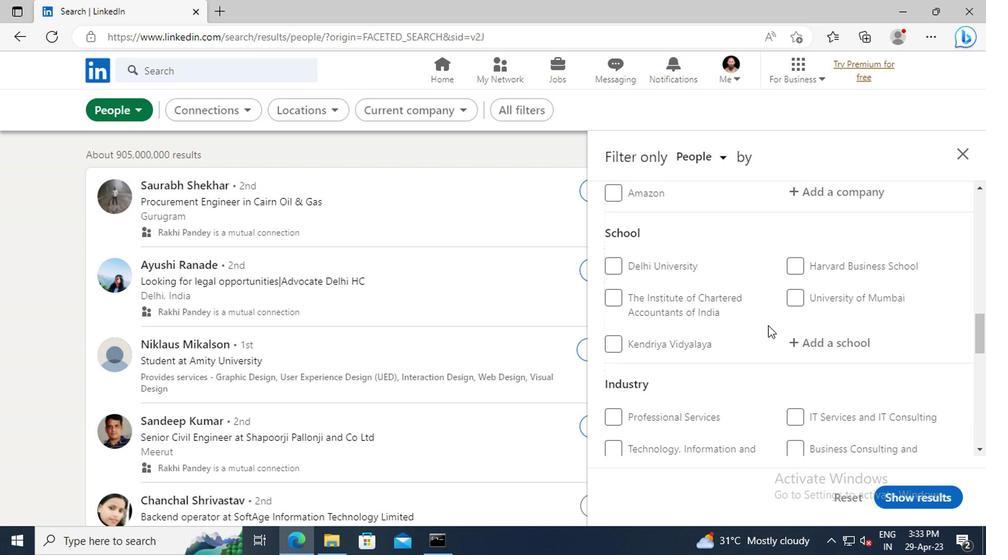 
Action: Mouse scrolled (764, 326) with delta (0, 1)
Screenshot: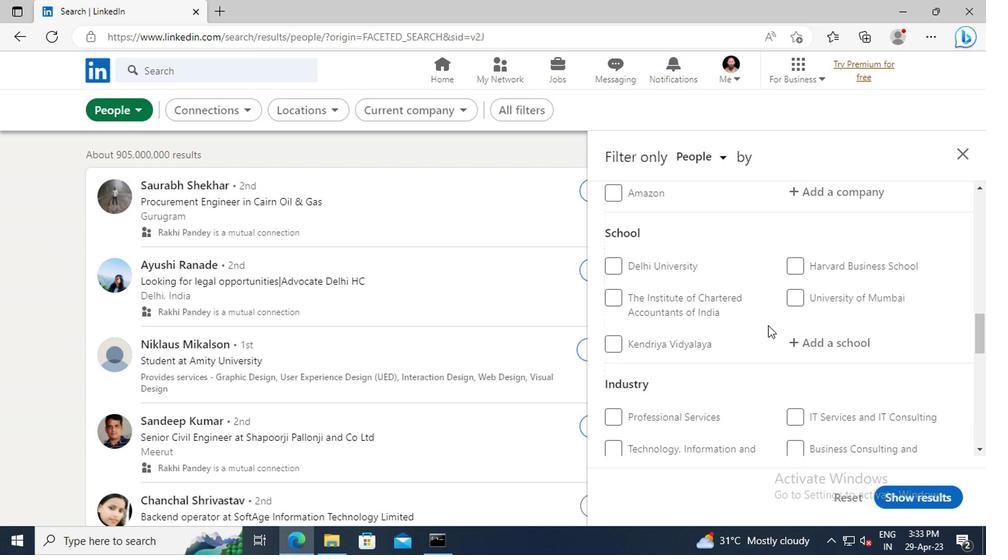 
Action: Mouse scrolled (764, 326) with delta (0, 1)
Screenshot: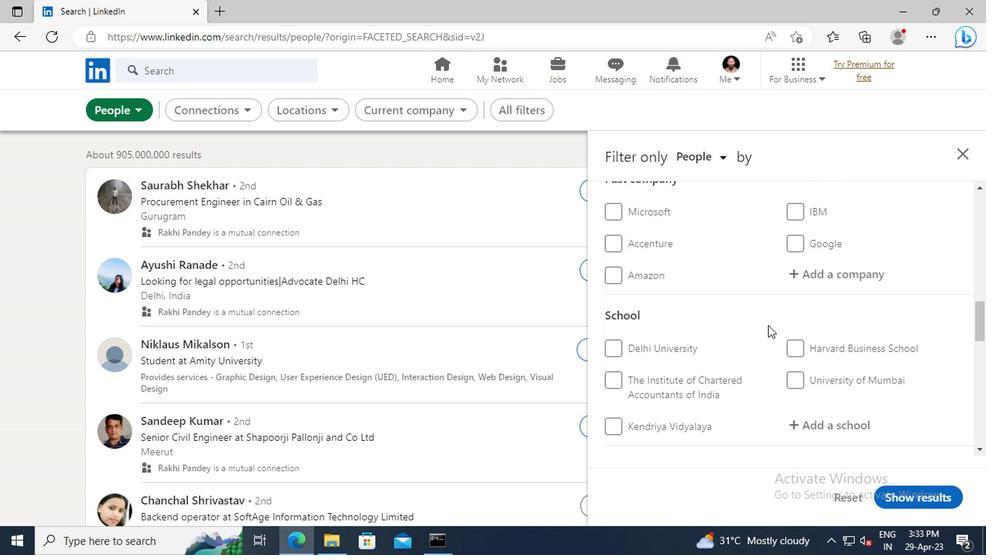 
Action: Mouse scrolled (764, 326) with delta (0, 1)
Screenshot: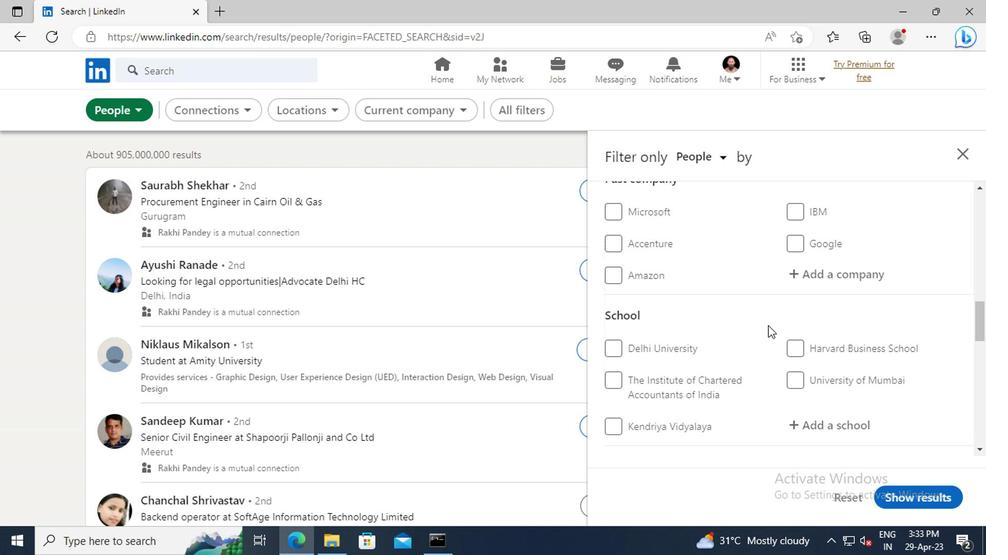 
Action: Mouse scrolled (764, 326) with delta (0, 1)
Screenshot: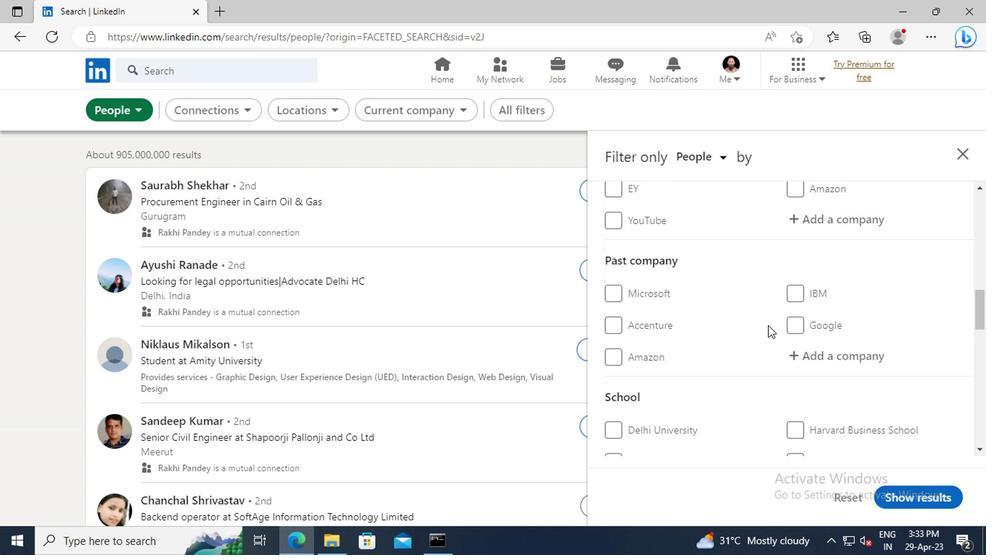 
Action: Mouse scrolled (764, 326) with delta (0, 1)
Screenshot: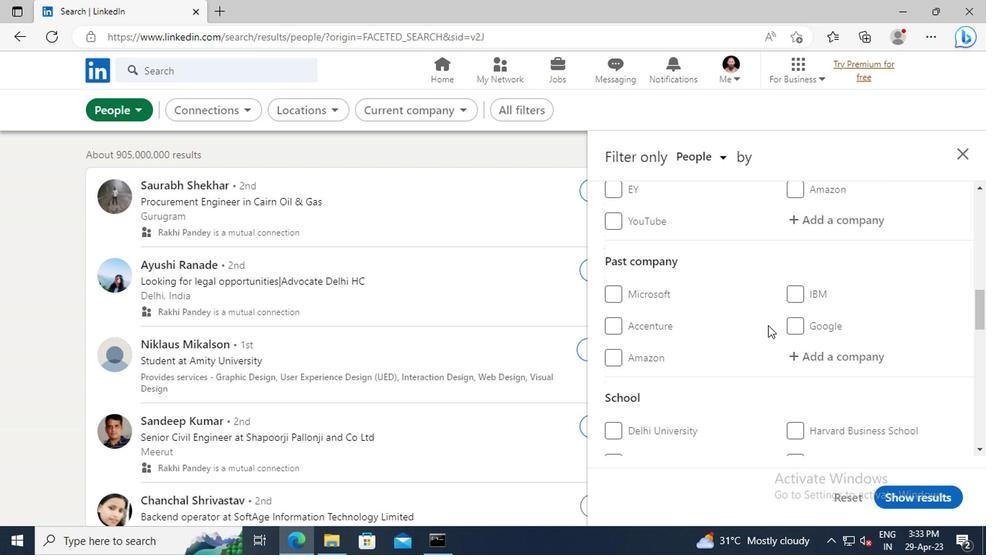 
Action: Mouse moved to (799, 307)
Screenshot: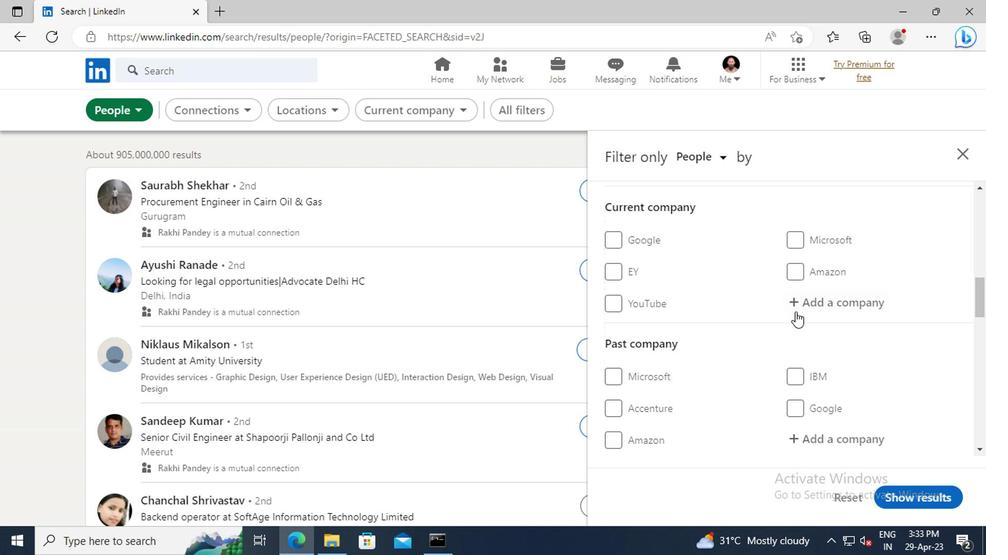 
Action: Mouse pressed left at (799, 307)
Screenshot: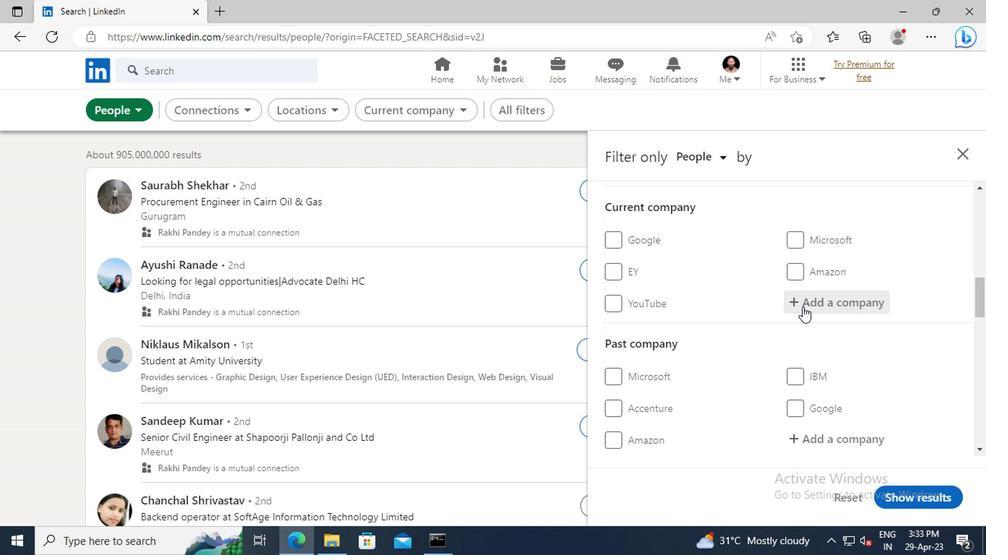 
Action: Key pressed <Key.shift>ACCELYA<Key.space><Key.shift>G
Screenshot: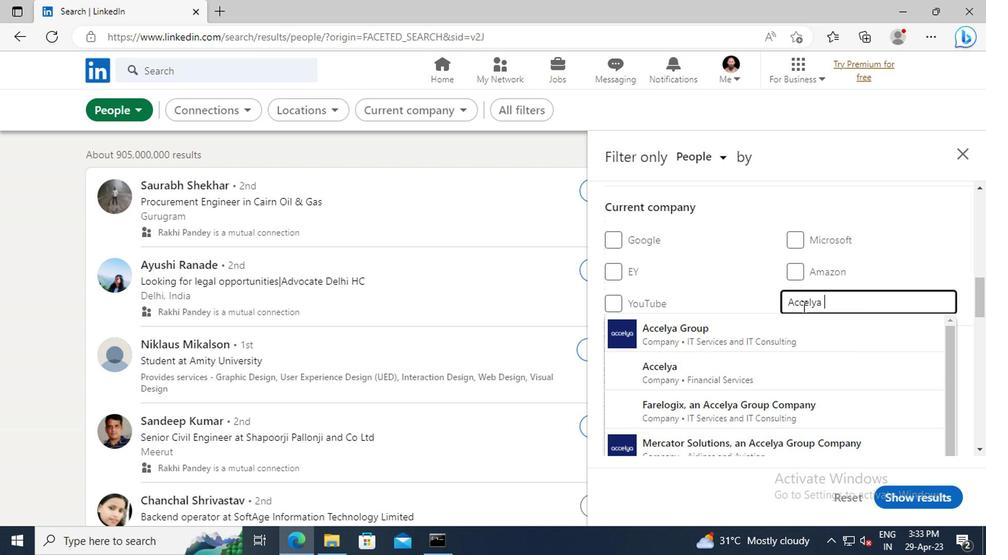 
Action: Mouse moved to (789, 327)
Screenshot: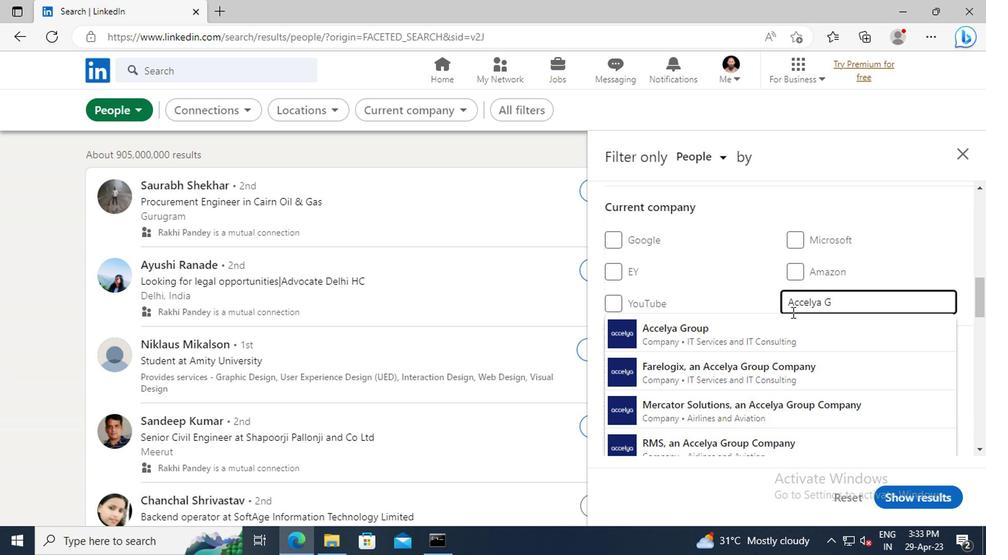
Action: Mouse pressed left at (789, 327)
Screenshot: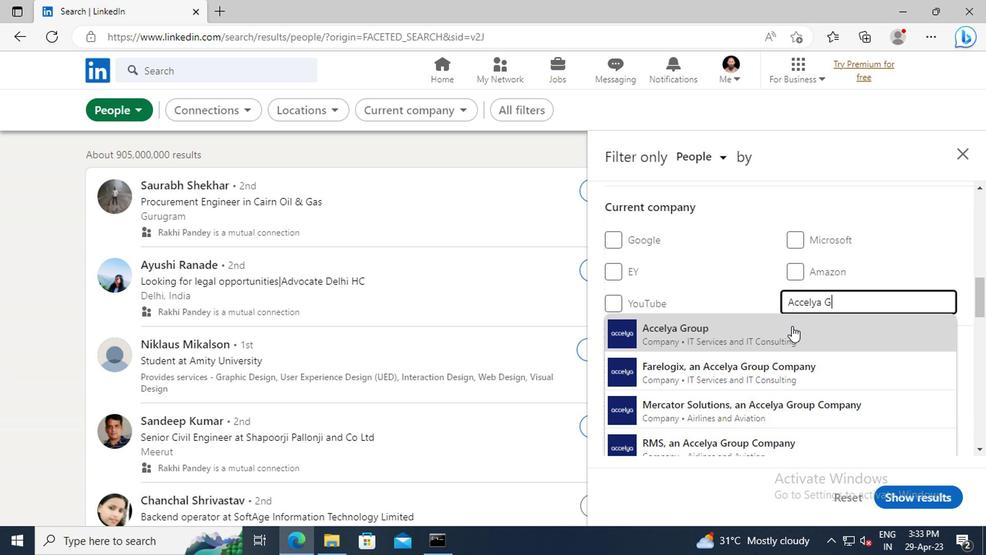 
Action: Mouse scrolled (789, 326) with delta (0, 0)
Screenshot: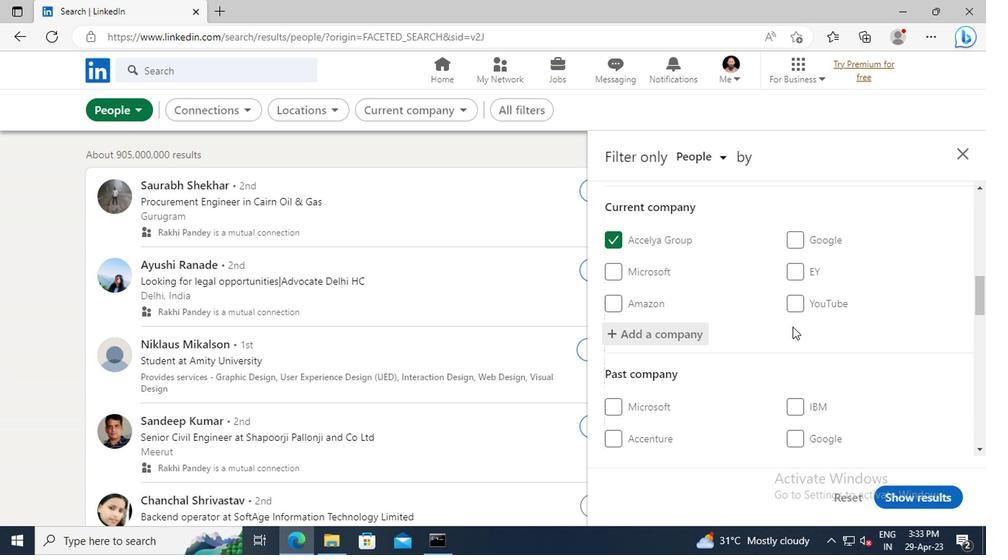 
Action: Mouse scrolled (789, 326) with delta (0, 0)
Screenshot: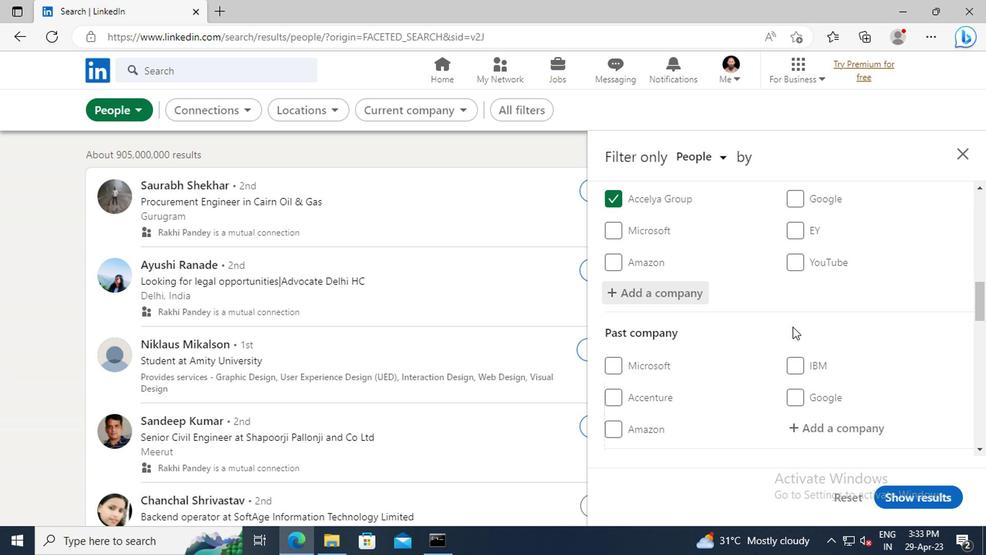
Action: Mouse scrolled (789, 326) with delta (0, 0)
Screenshot: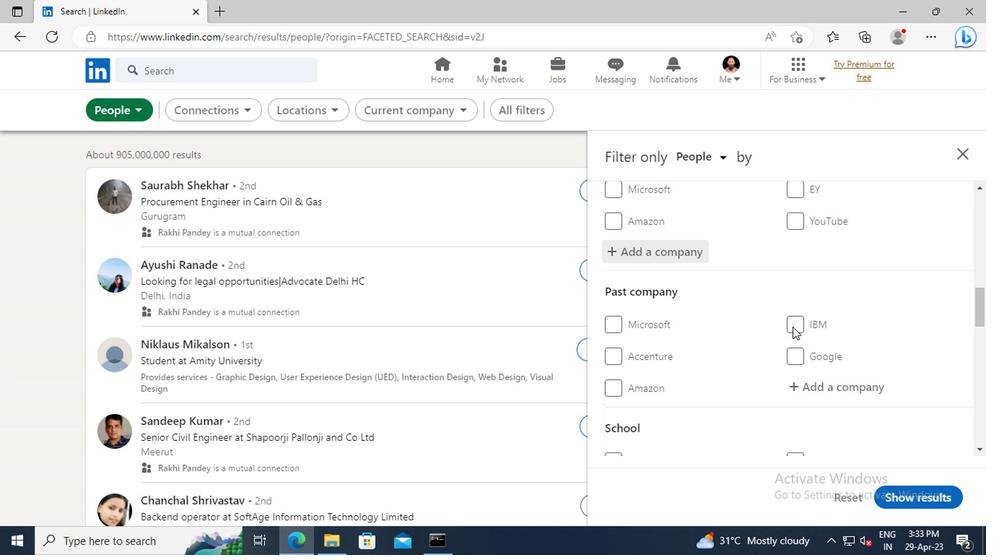 
Action: Mouse scrolled (789, 326) with delta (0, 0)
Screenshot: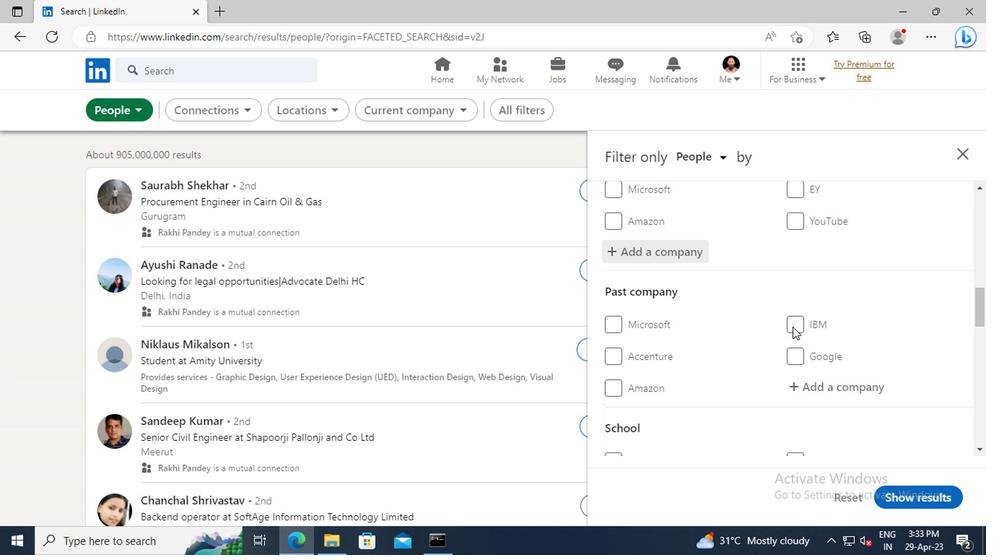 
Action: Mouse scrolled (789, 326) with delta (0, 0)
Screenshot: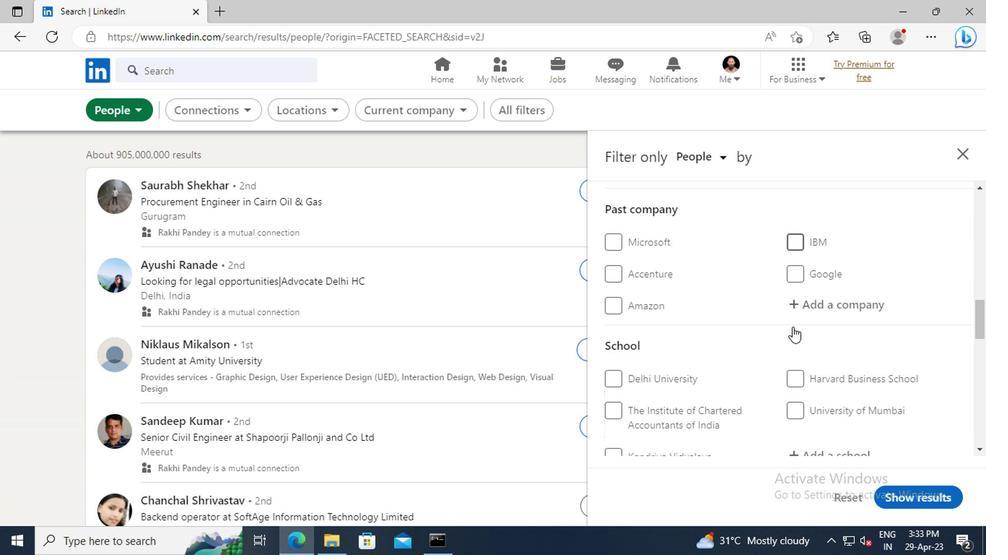 
Action: Mouse scrolled (789, 326) with delta (0, 0)
Screenshot: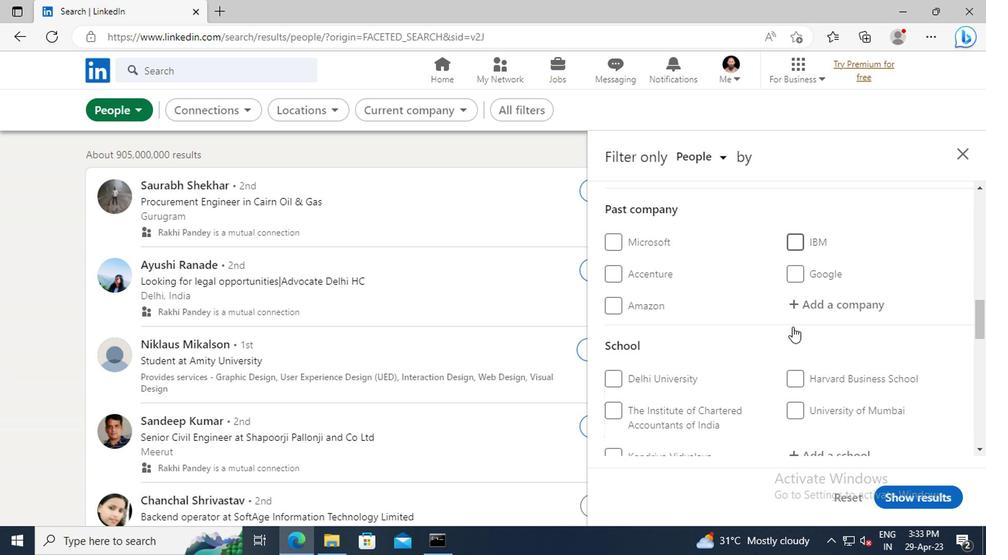 
Action: Mouse scrolled (789, 326) with delta (0, 0)
Screenshot: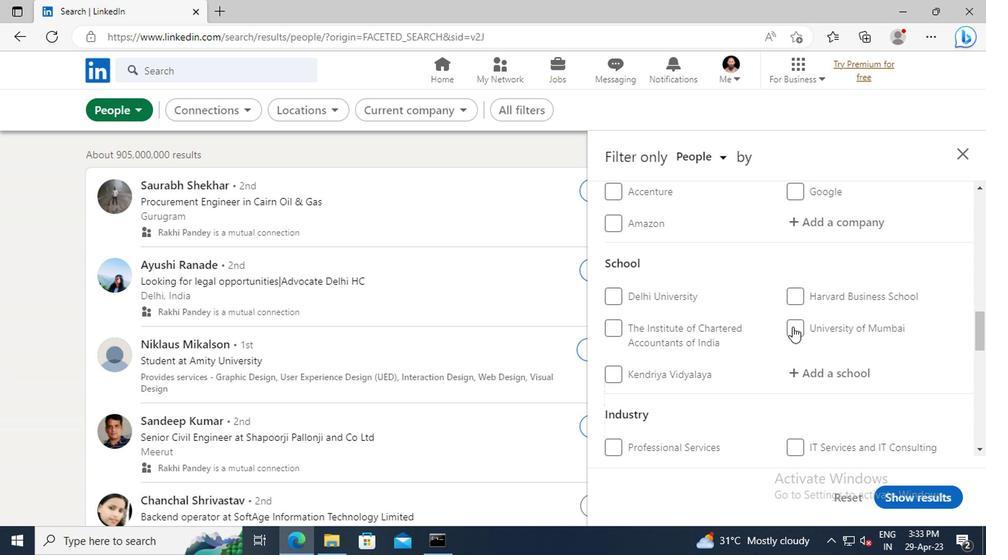 
Action: Mouse moved to (797, 331)
Screenshot: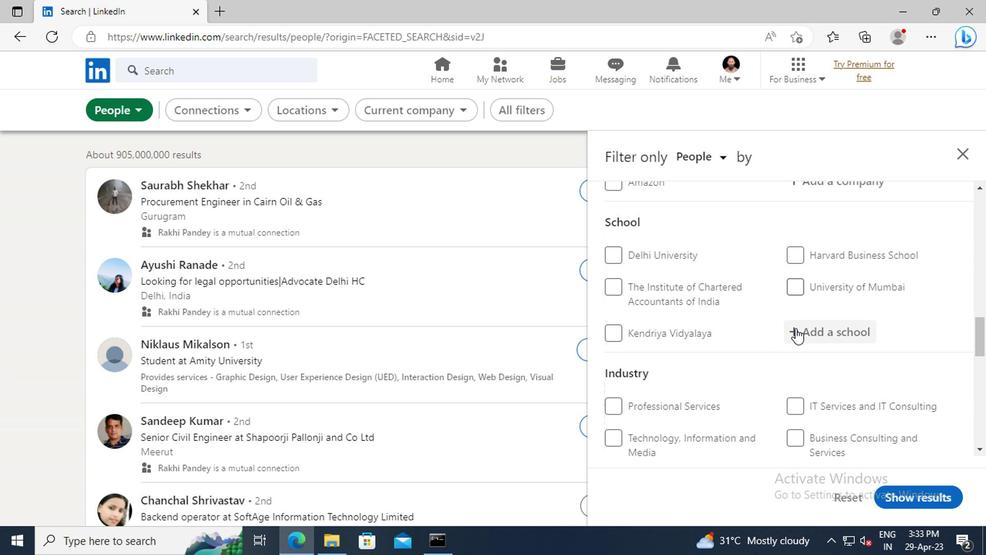 
Action: Mouse pressed left at (797, 331)
Screenshot: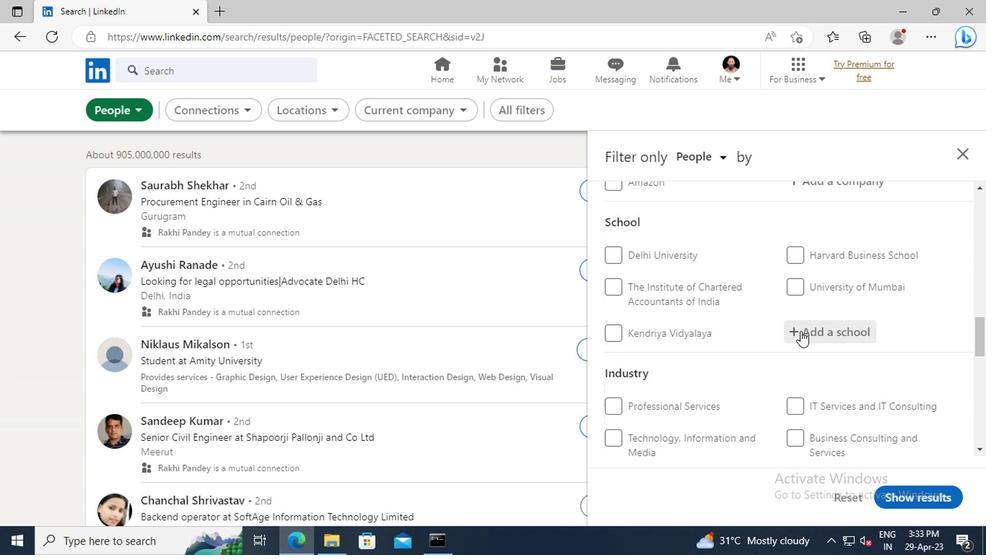 
Action: Key pressed <Key.shift>B.<Key.space><Key.shift>M.<Key.space><Key.shift>S
Screenshot: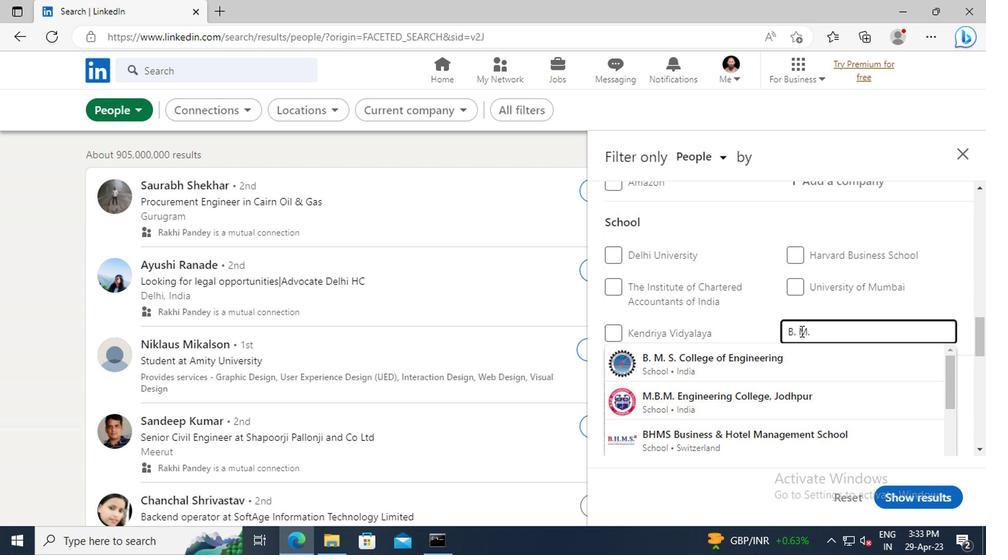 
Action: Mouse moved to (786, 355)
Screenshot: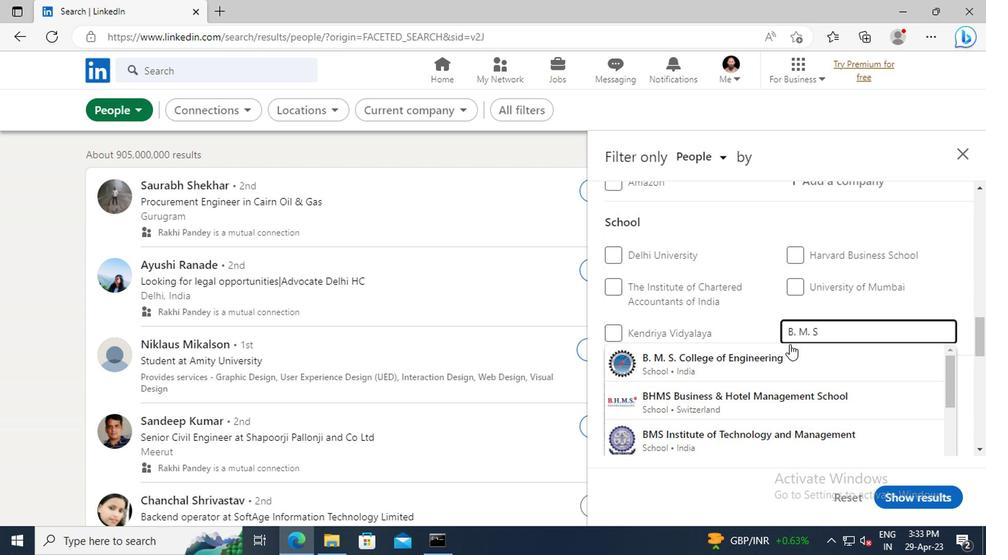 
Action: Mouse pressed left at (786, 355)
Screenshot: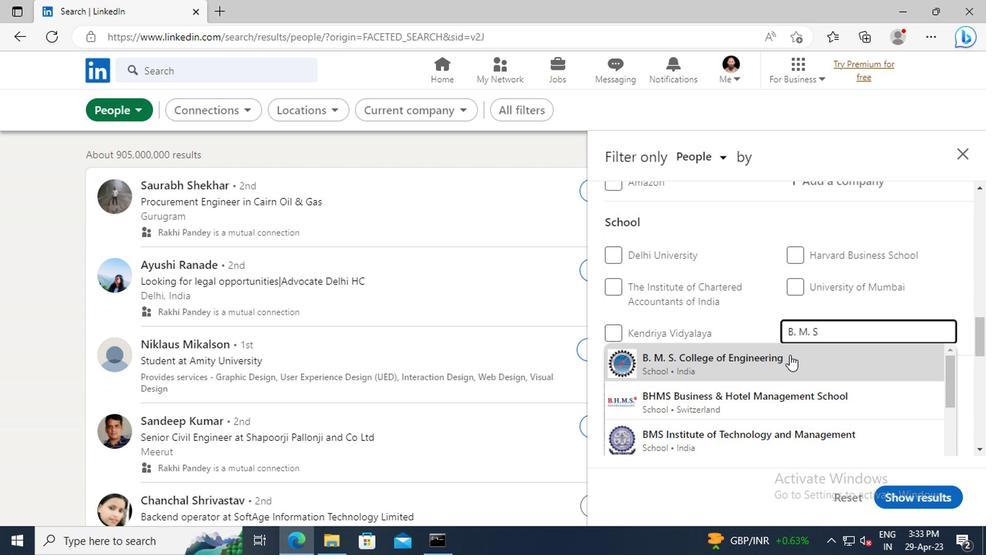 
Action: Mouse scrolled (786, 354) with delta (0, -1)
Screenshot: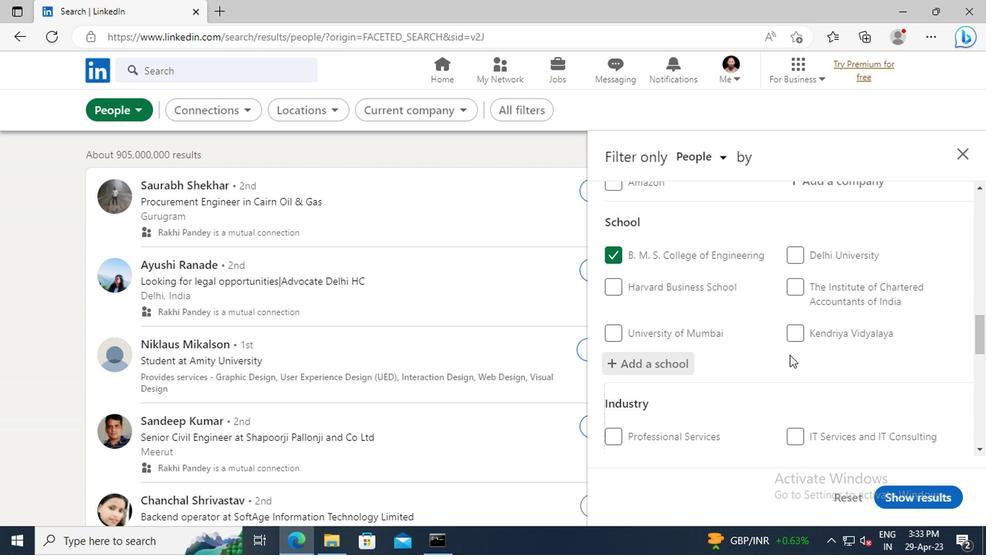 
Action: Mouse scrolled (786, 354) with delta (0, -1)
Screenshot: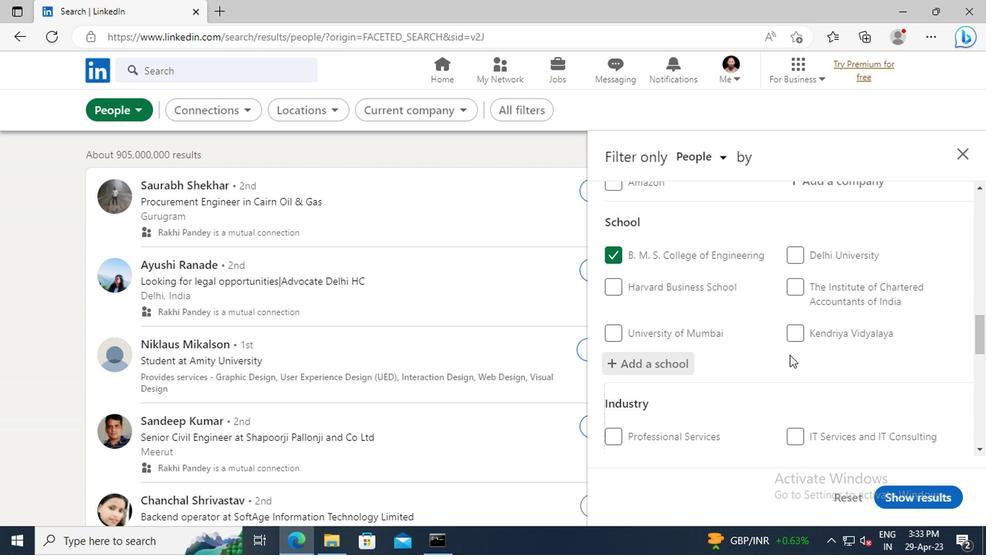 
Action: Mouse moved to (781, 333)
Screenshot: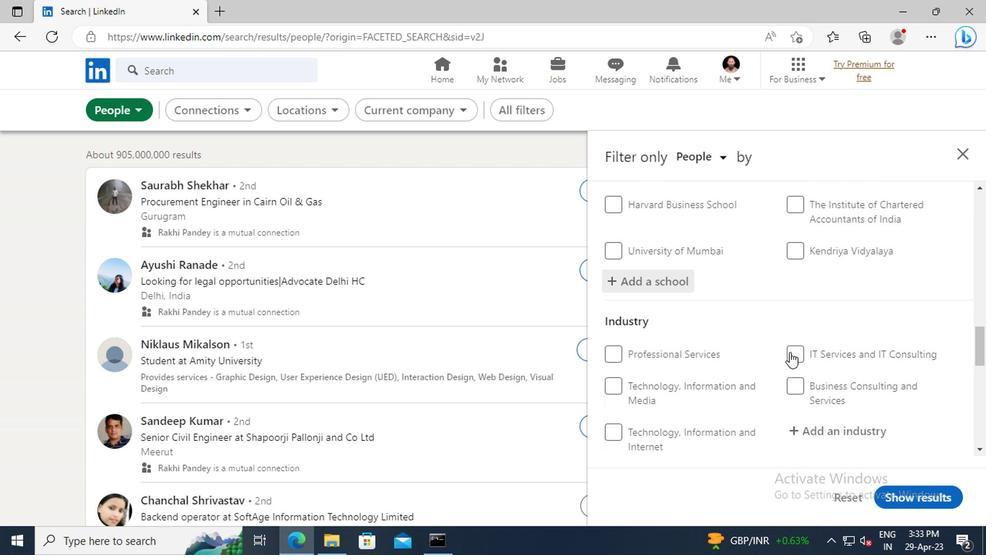 
Action: Mouse scrolled (781, 332) with delta (0, 0)
Screenshot: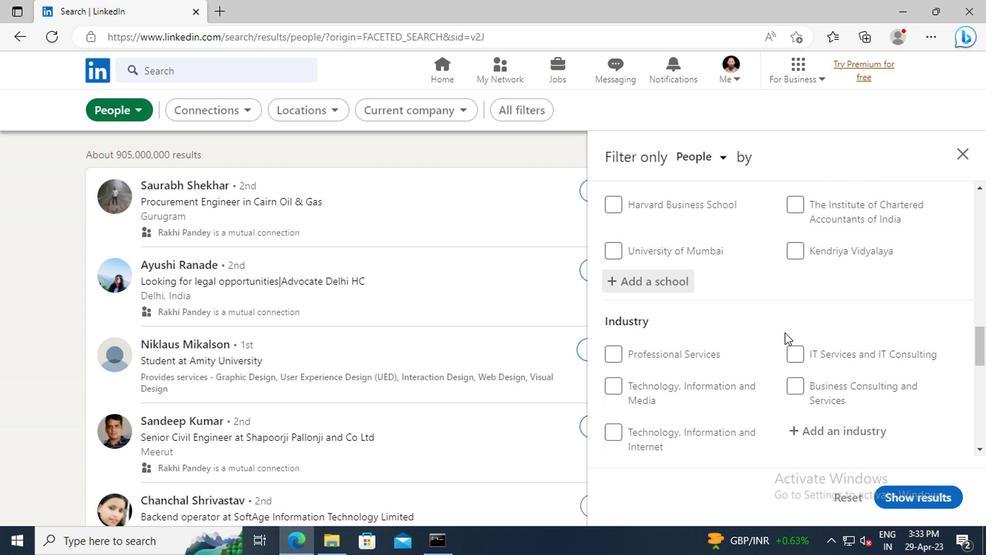 
Action: Mouse moved to (781, 333)
Screenshot: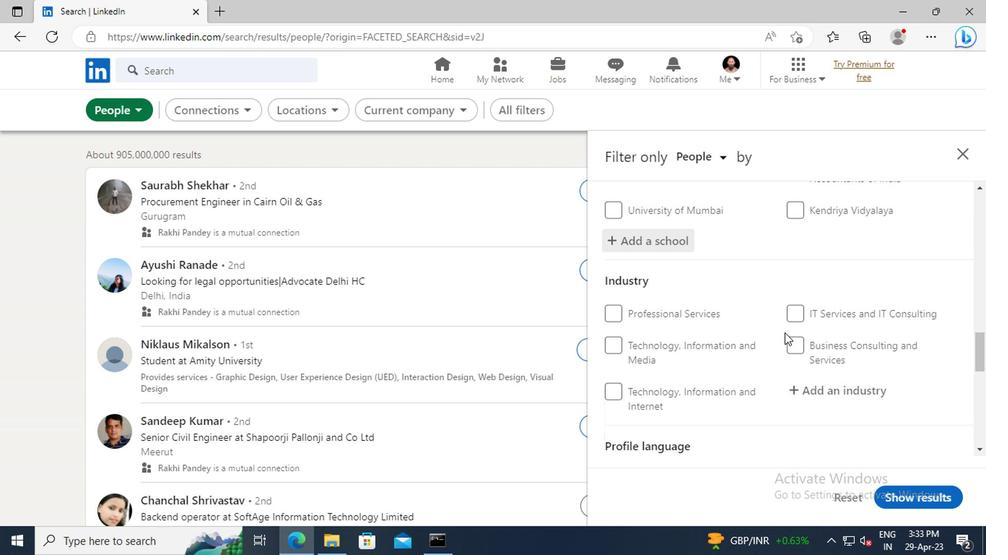 
Action: Mouse scrolled (781, 332) with delta (0, 0)
Screenshot: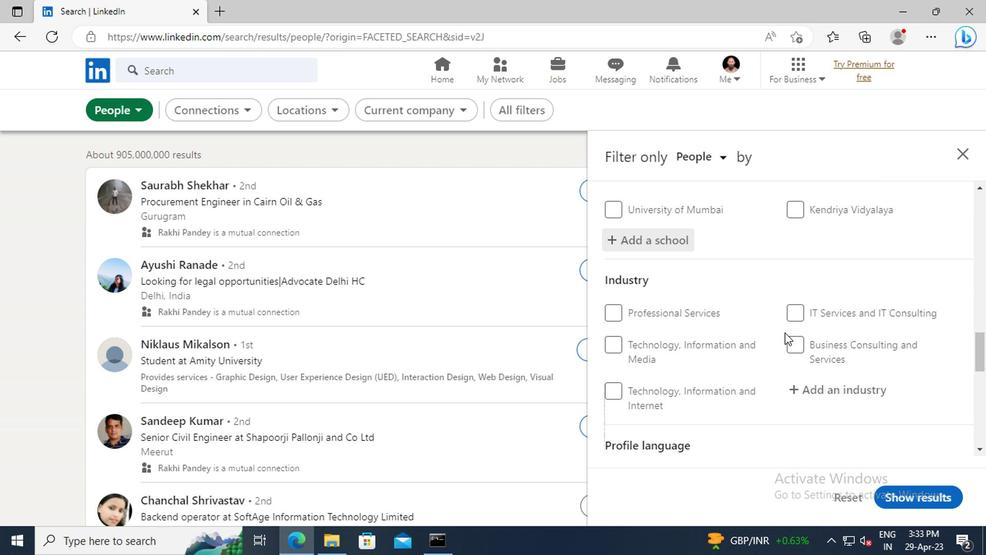 
Action: Mouse moved to (804, 343)
Screenshot: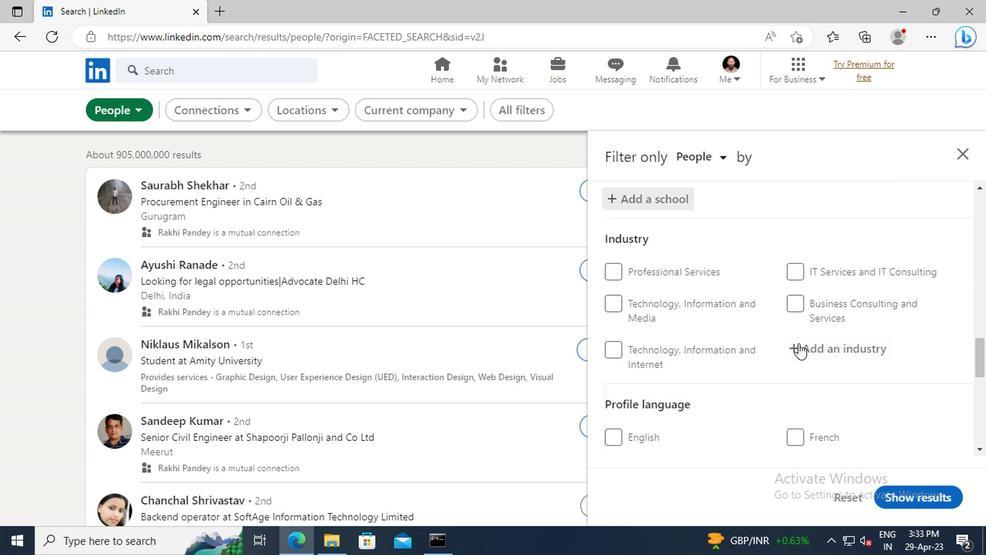 
Action: Mouse pressed left at (804, 343)
Screenshot: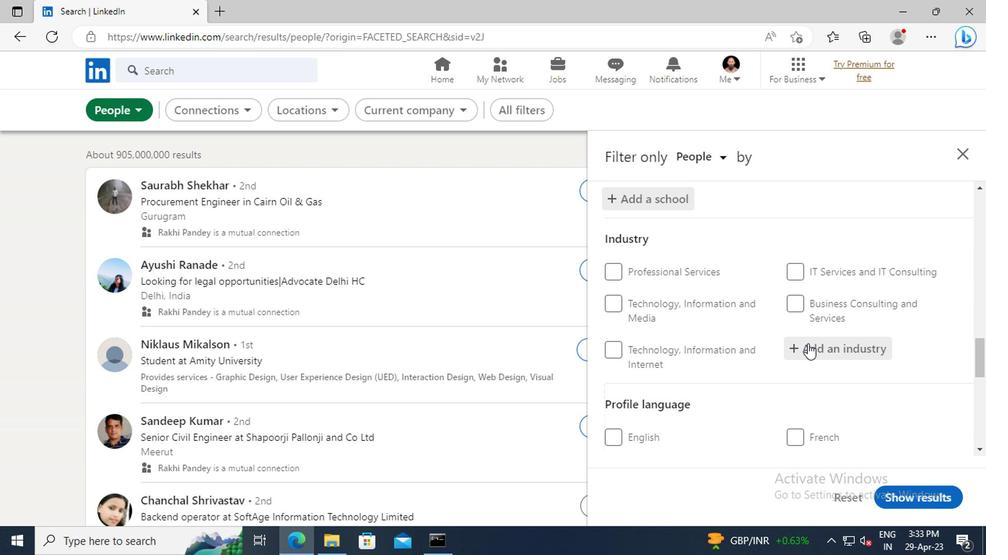 
Action: Key pressed <Key.shift>TOBACCO<Key.space>
Screenshot: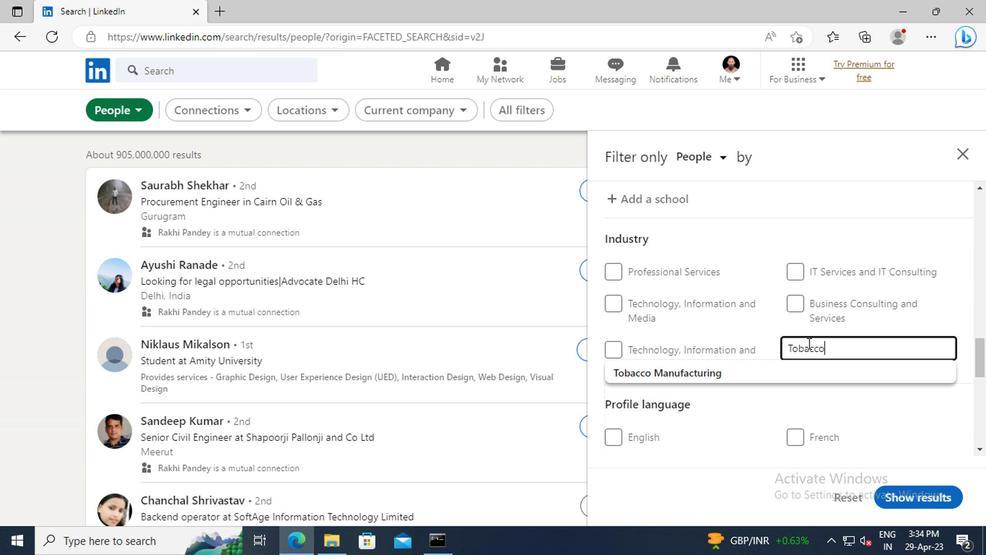 
Action: Mouse moved to (764, 364)
Screenshot: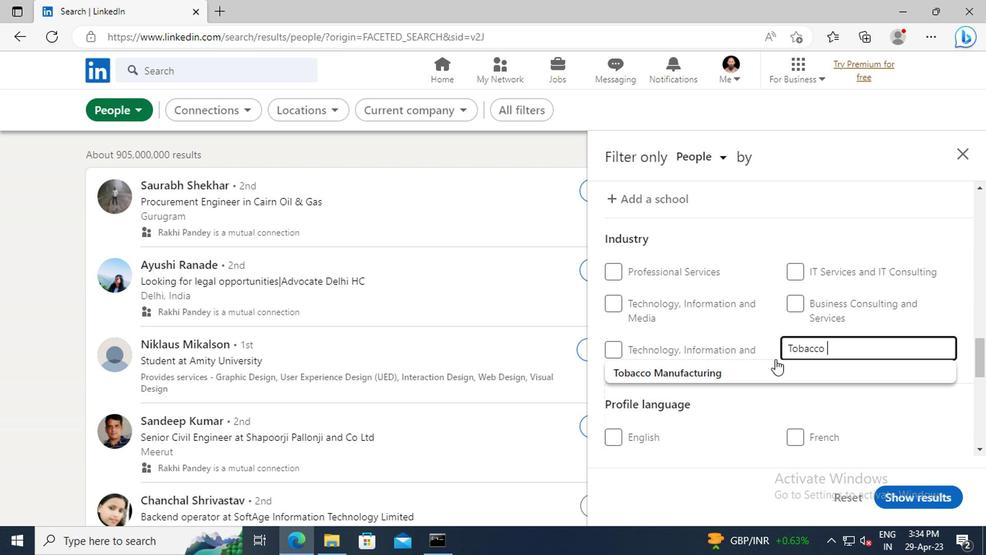 
Action: Mouse pressed left at (764, 364)
Screenshot: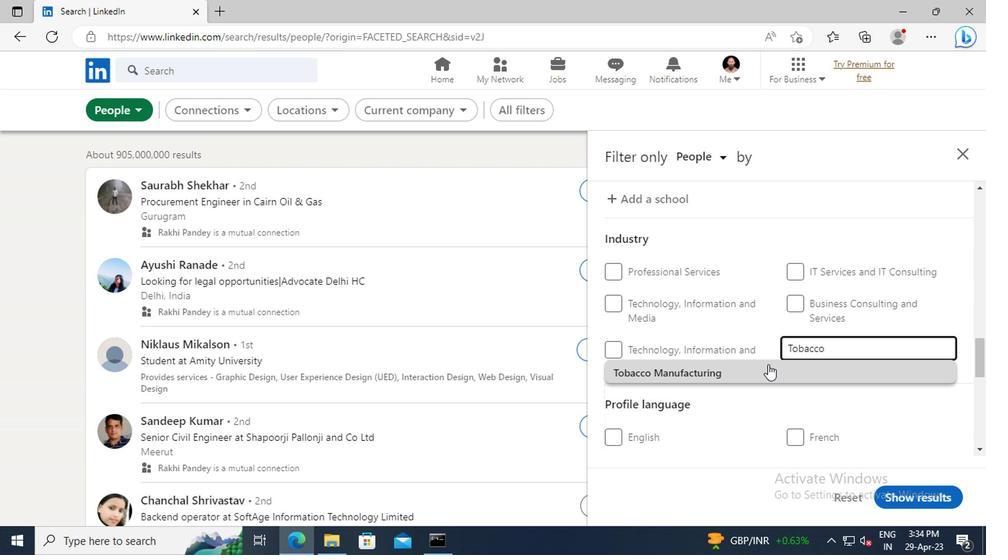 
Action: Mouse scrolled (764, 363) with delta (0, -1)
Screenshot: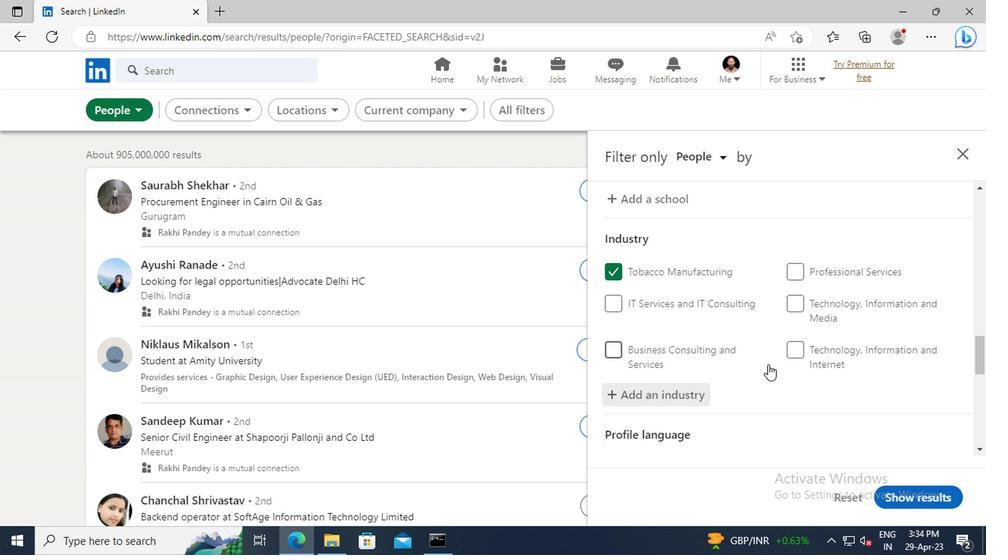 
Action: Mouse scrolled (764, 363) with delta (0, -1)
Screenshot: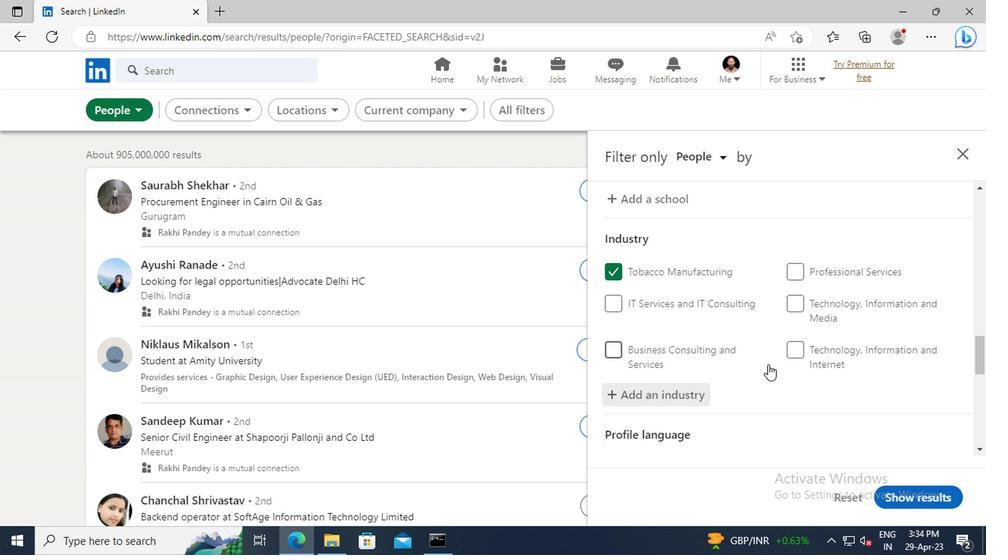 
Action: Mouse moved to (763, 335)
Screenshot: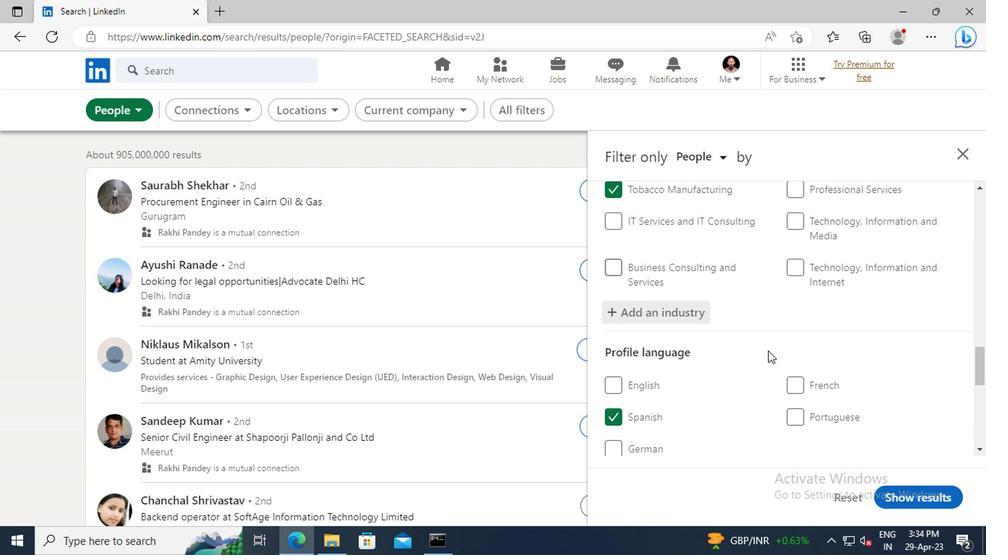 
Action: Mouse scrolled (763, 334) with delta (0, 0)
Screenshot: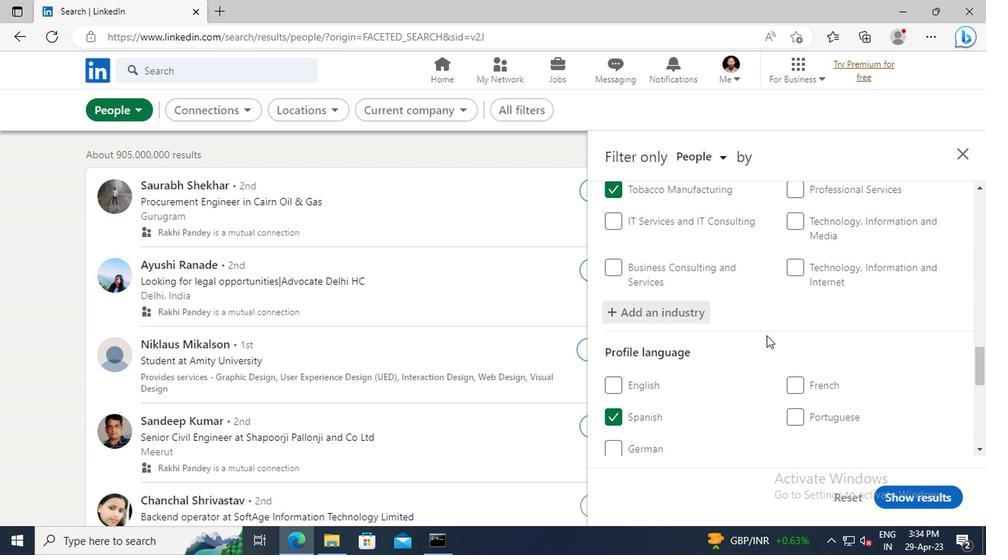 
Action: Mouse scrolled (763, 334) with delta (0, 0)
Screenshot: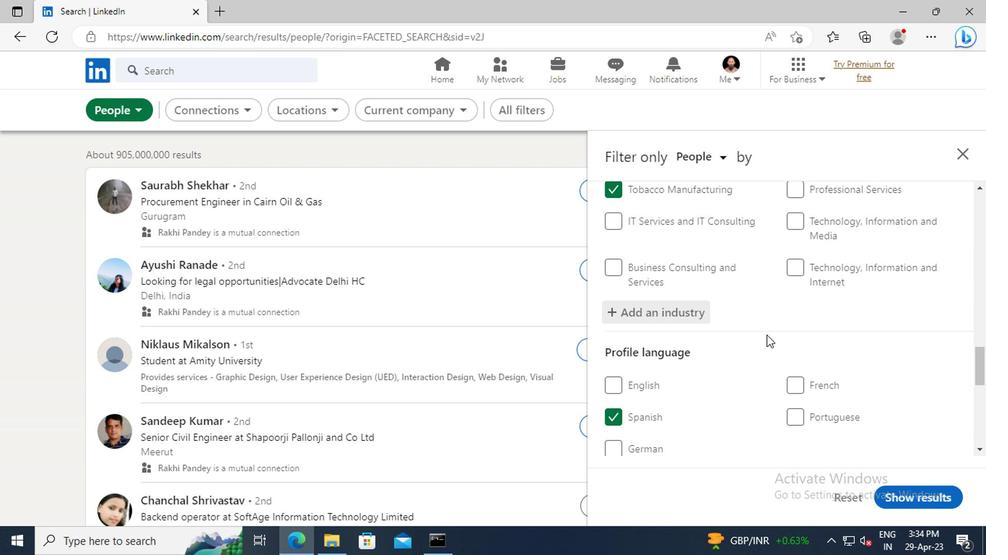 
Action: Mouse moved to (765, 309)
Screenshot: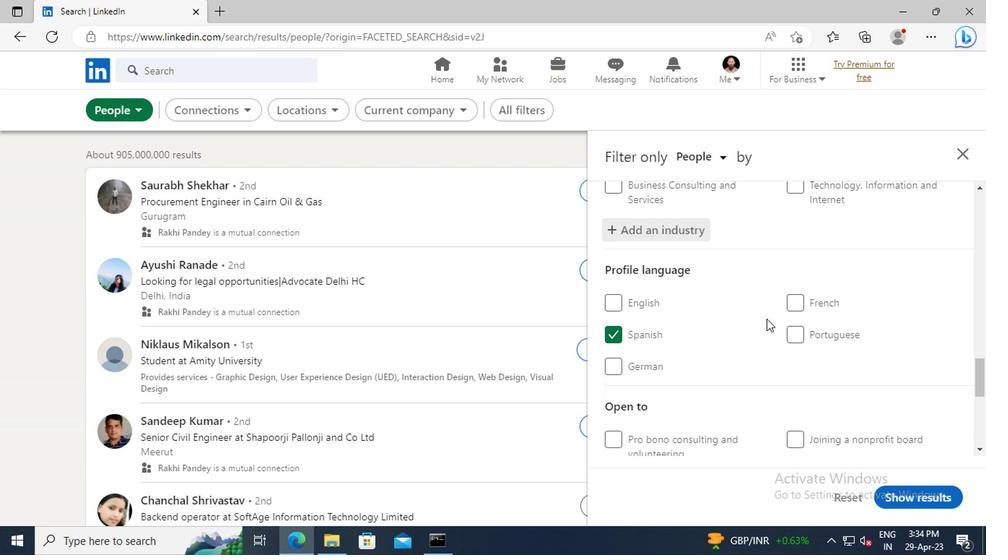 
Action: Mouse scrolled (765, 308) with delta (0, 0)
Screenshot: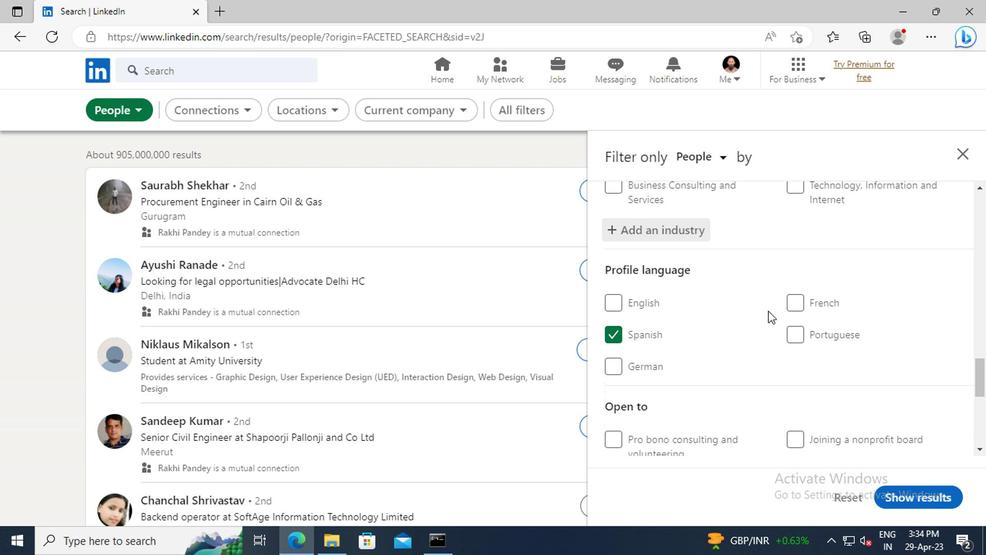 
Action: Mouse scrolled (765, 308) with delta (0, 0)
Screenshot: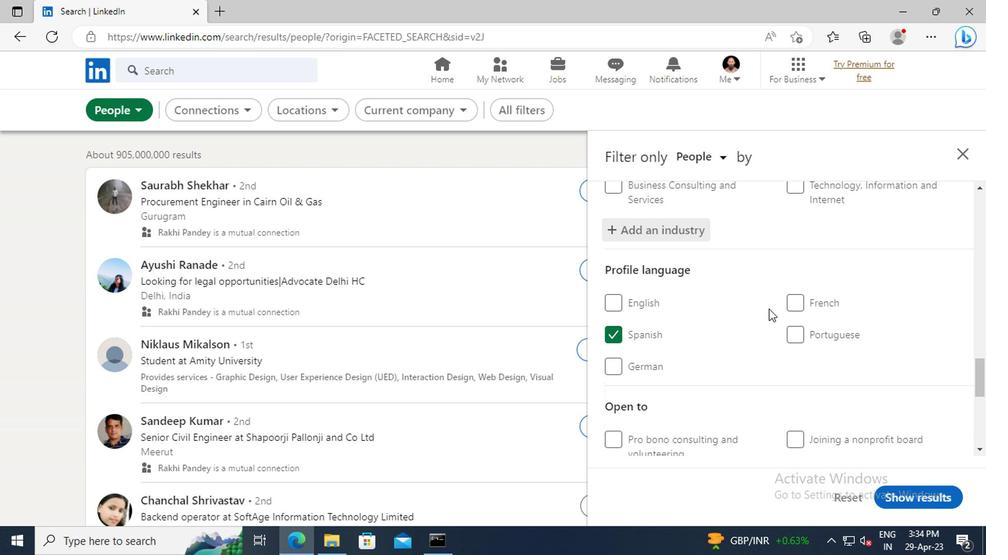 
Action: Mouse scrolled (765, 308) with delta (0, 0)
Screenshot: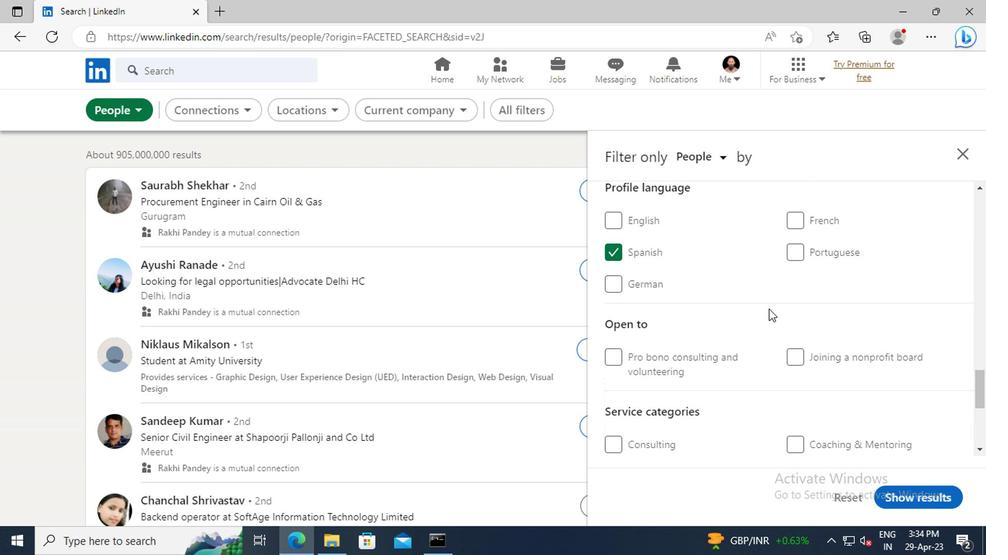 
Action: Mouse scrolled (765, 308) with delta (0, 0)
Screenshot: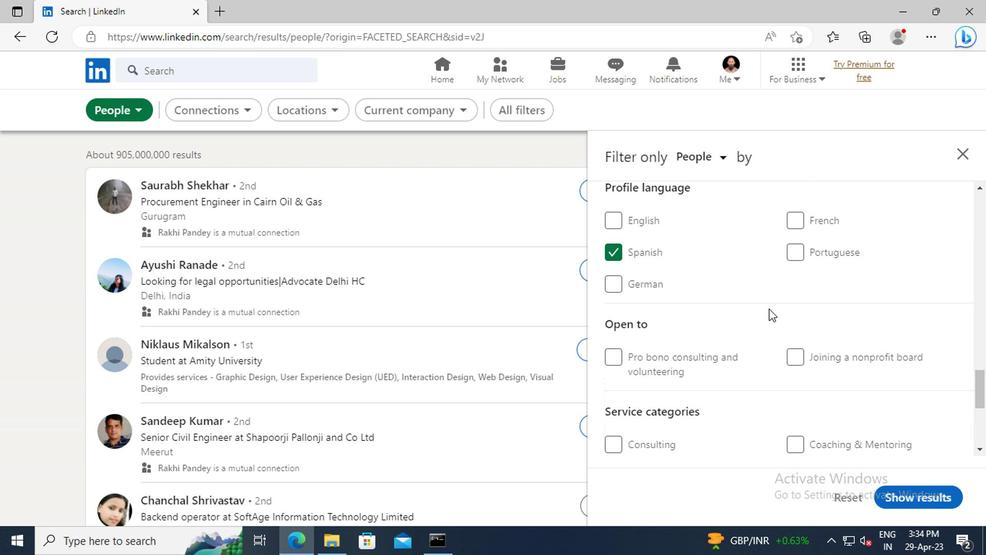 
Action: Mouse scrolled (765, 308) with delta (0, 0)
Screenshot: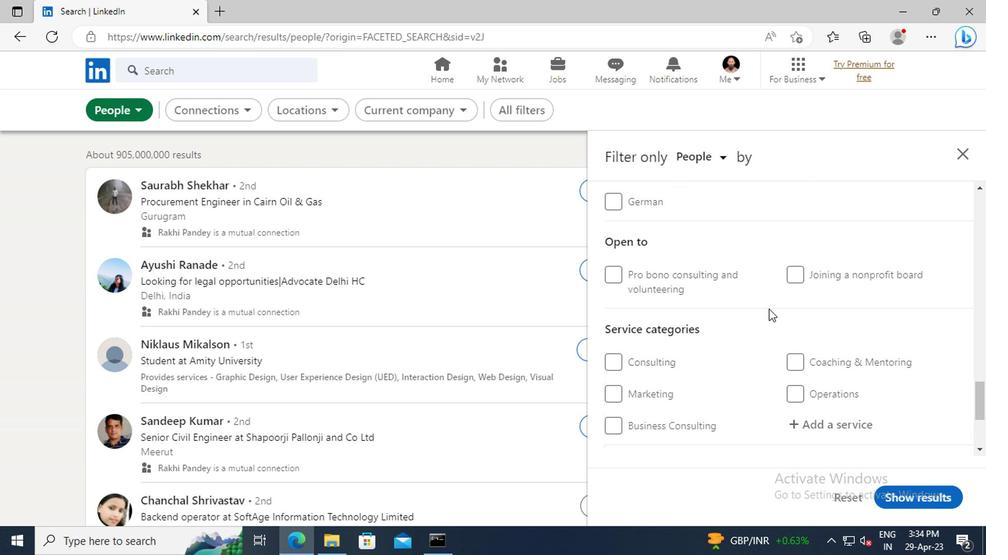 
Action: Mouse scrolled (765, 308) with delta (0, 0)
Screenshot: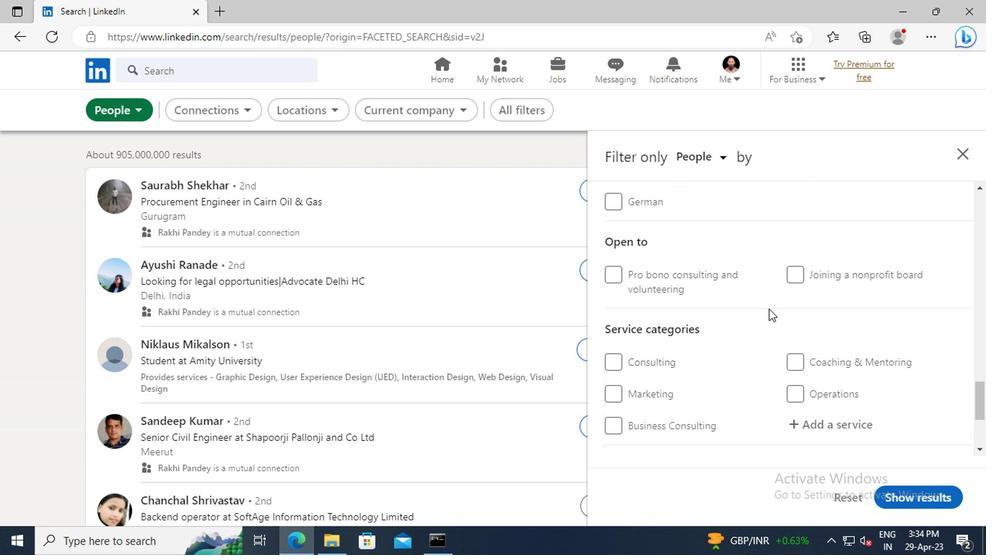 
Action: Mouse moved to (808, 345)
Screenshot: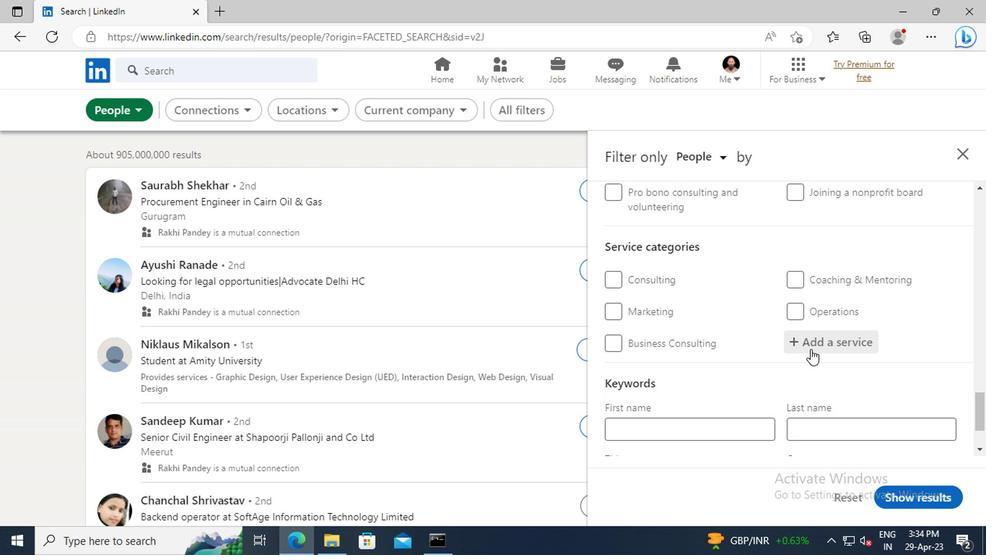 
Action: Mouse pressed left at (808, 345)
Screenshot: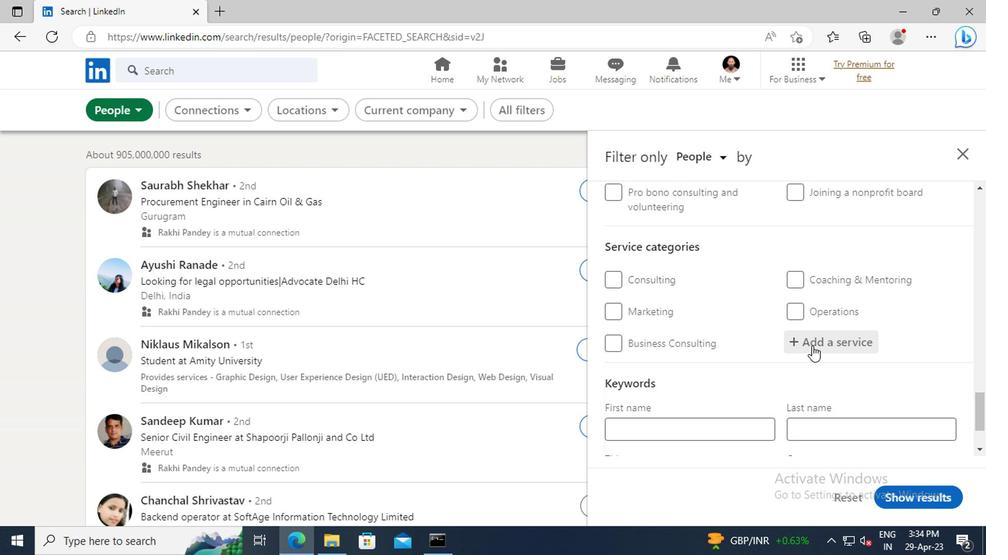 
Action: Key pressed I<Key.shift>OS<Key.space><Key.shift>D
Screenshot: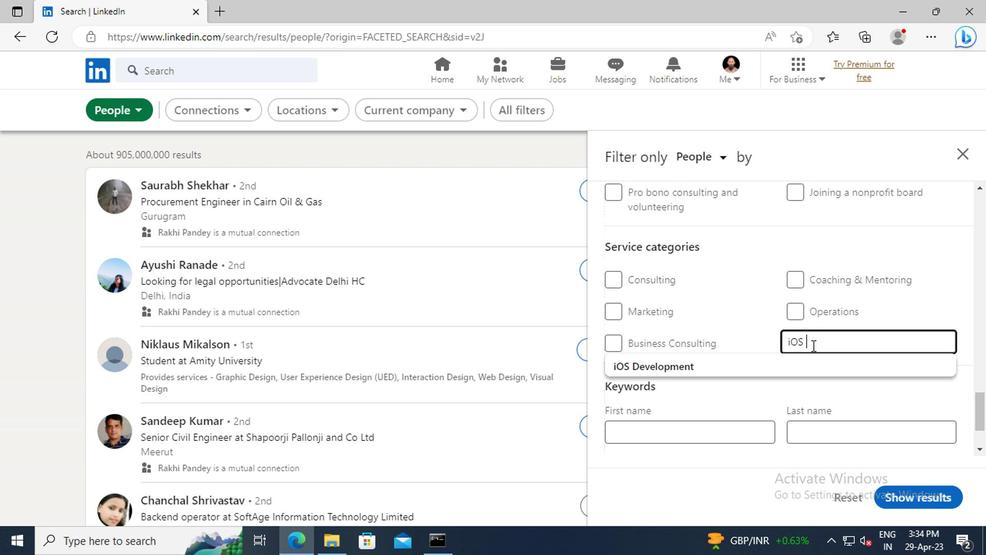 
Action: Mouse moved to (782, 364)
Screenshot: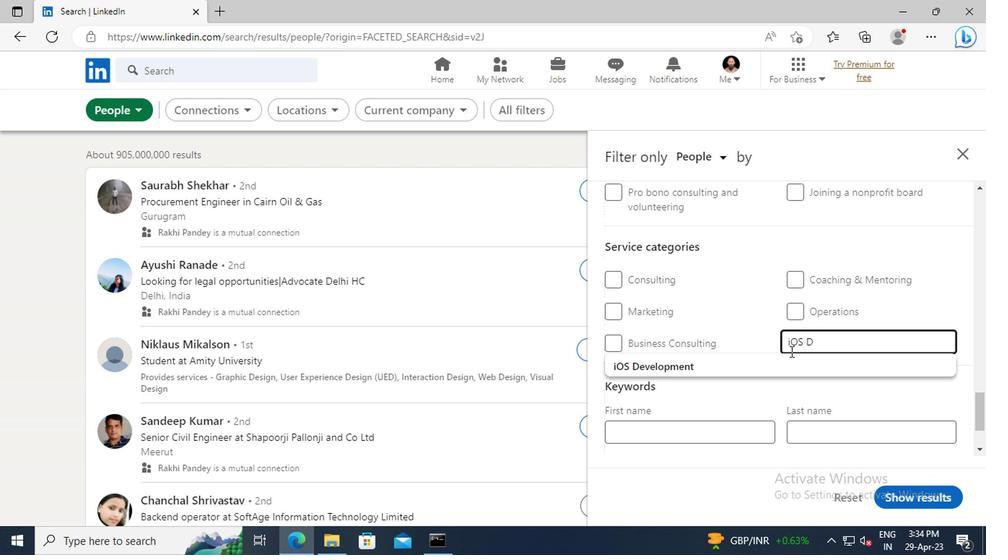 
Action: Mouse pressed left at (782, 364)
Screenshot: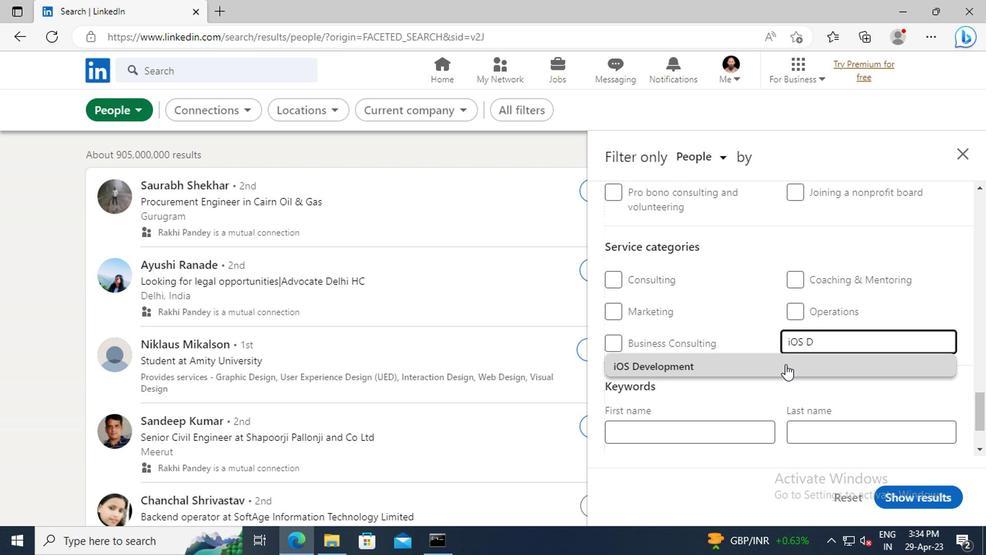 
Action: Mouse scrolled (782, 363) with delta (0, -1)
Screenshot: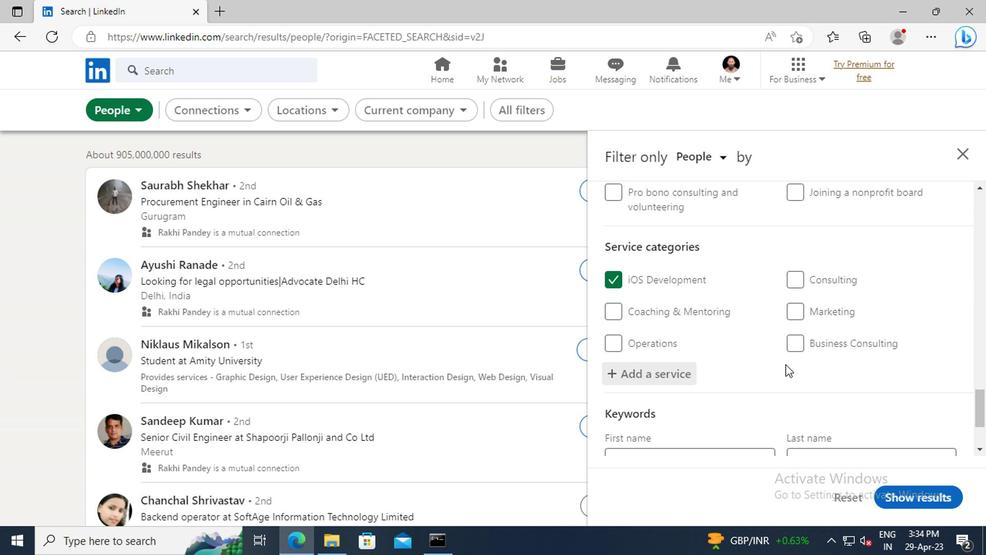 
Action: Mouse scrolled (782, 363) with delta (0, -1)
Screenshot: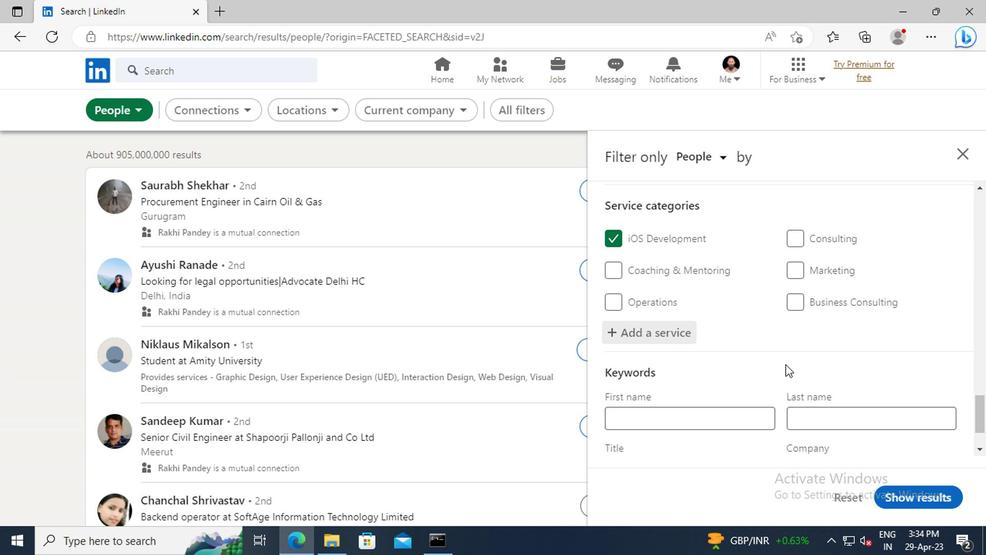 
Action: Mouse scrolled (782, 363) with delta (0, -1)
Screenshot: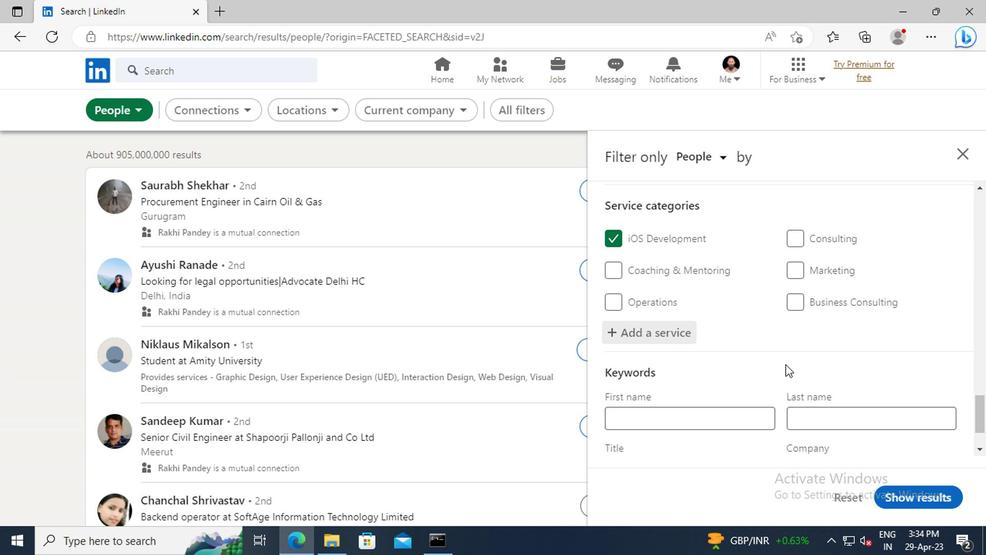 
Action: Mouse scrolled (782, 363) with delta (0, -1)
Screenshot: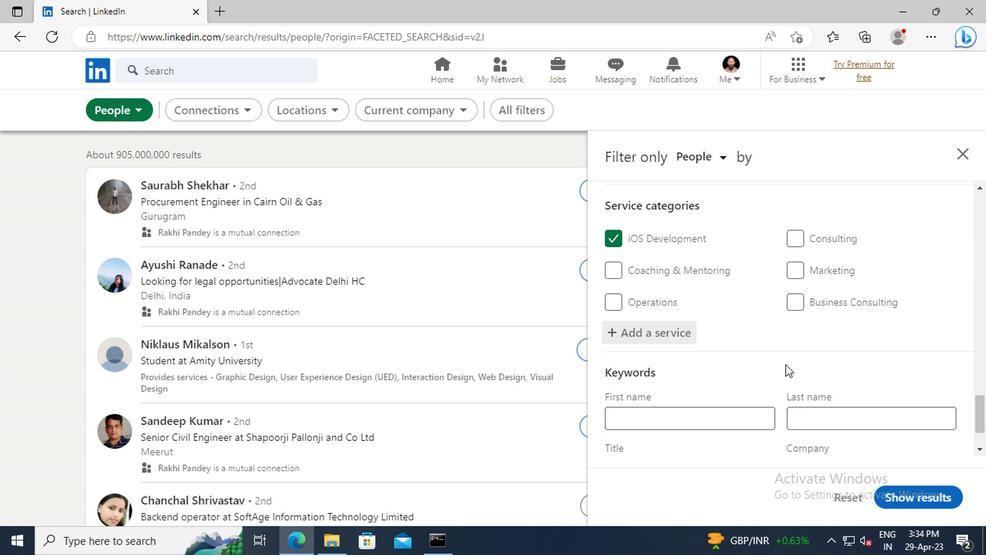 
Action: Mouse moved to (703, 386)
Screenshot: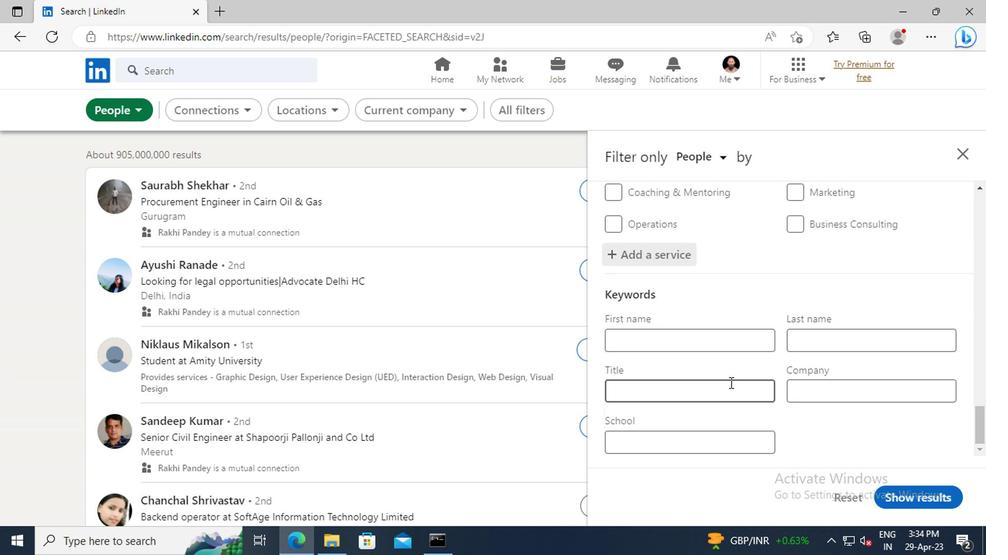 
Action: Mouse pressed left at (703, 386)
Screenshot: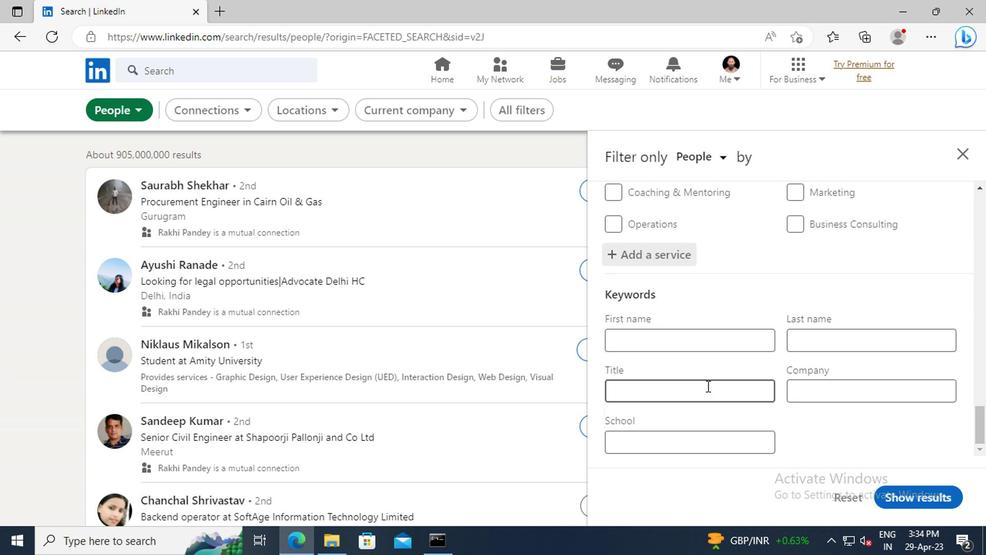 
Action: Key pressed <Key.shift>DIRECTOR<Key.space>OF<Key.space><Key.shift>INSIDE<Key.space><Key.shift>SALES<Key.enter>
Screenshot: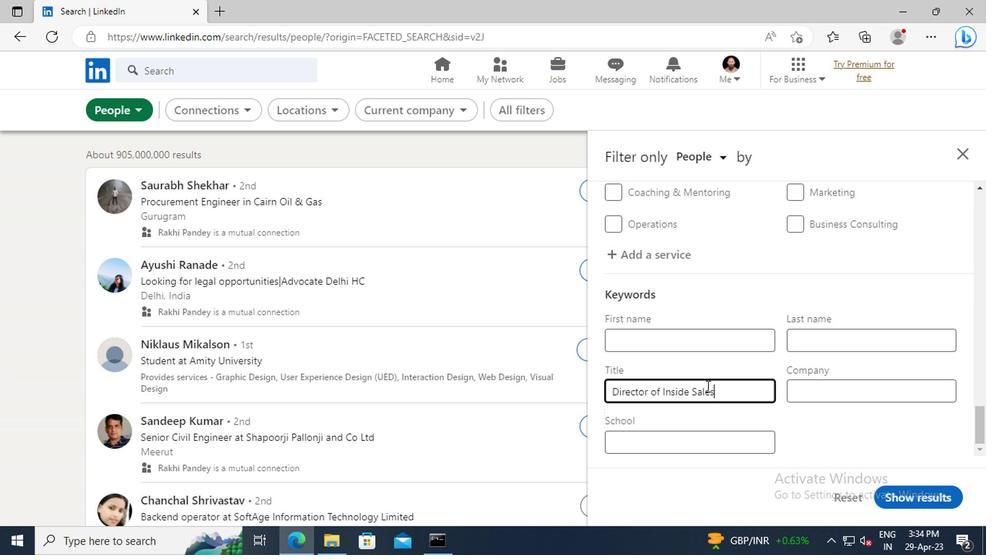 
Action: Mouse moved to (898, 490)
Screenshot: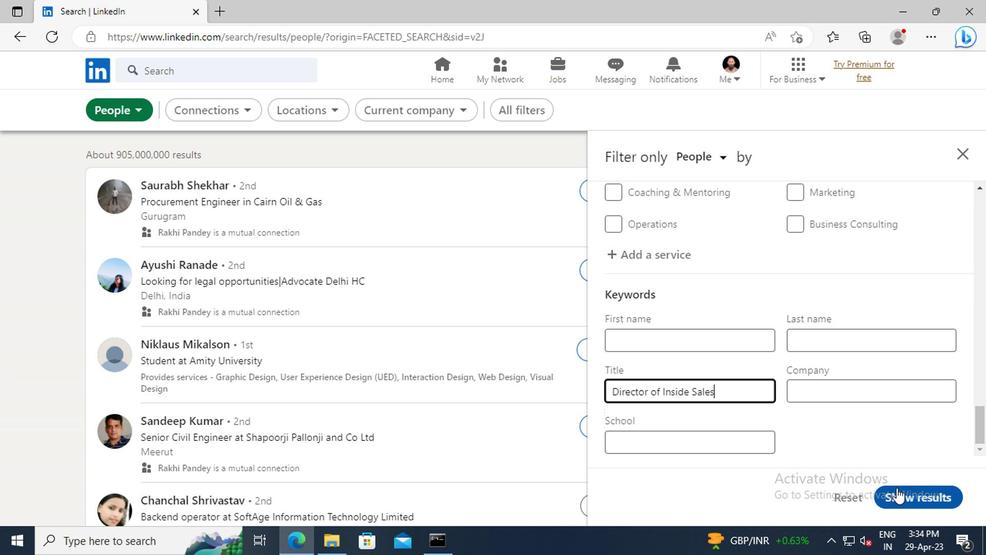 
Action: Mouse pressed left at (898, 490)
Screenshot: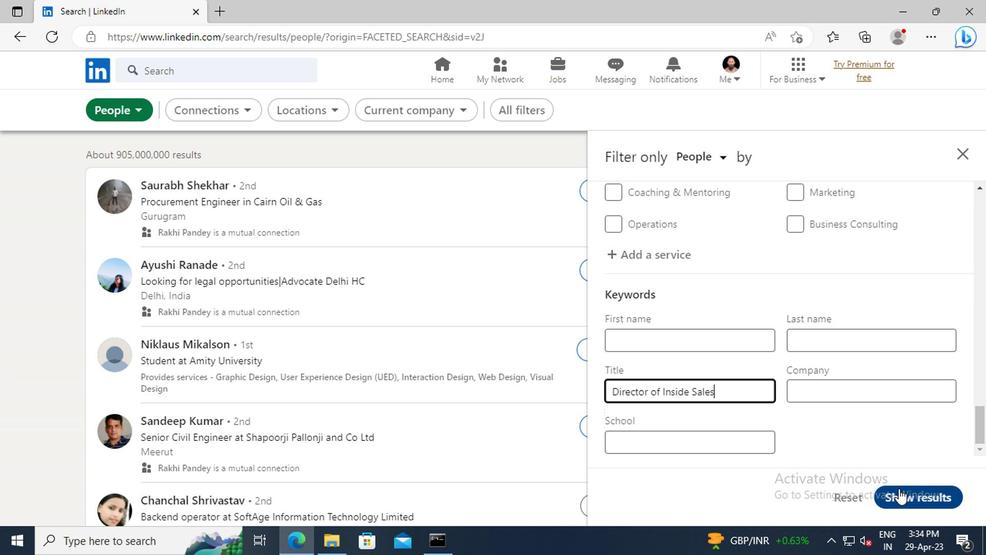 
